 Task: Search one way flight ticket for 2 adults, 2 children, 2 infants in seat in first from Little Rock: Bill And Hillary Clinton National Airport (adams Field) (was Little Rock National) to Raleigh: Raleigh-durham International Airport on 8-5-2023. Choice of flights is JetBlue. Number of bags: 1 checked bag. Price is upto 105000. Outbound departure time preference is 21:45.
Action: Mouse moved to (366, 179)
Screenshot: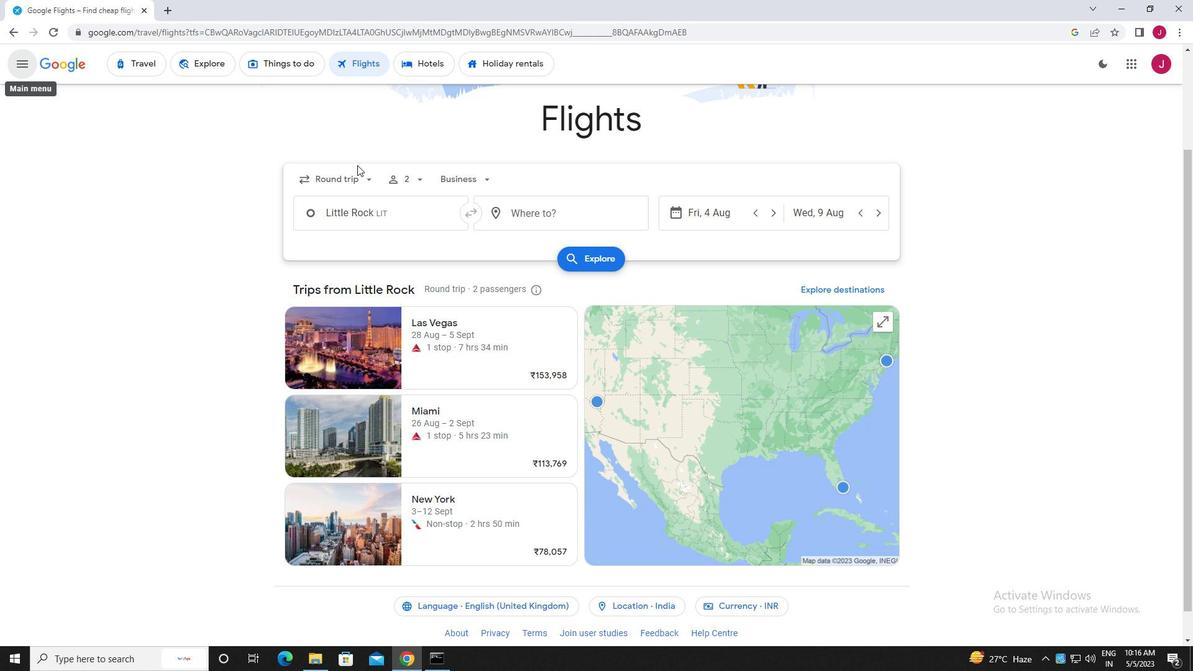 
Action: Mouse pressed left at (366, 179)
Screenshot: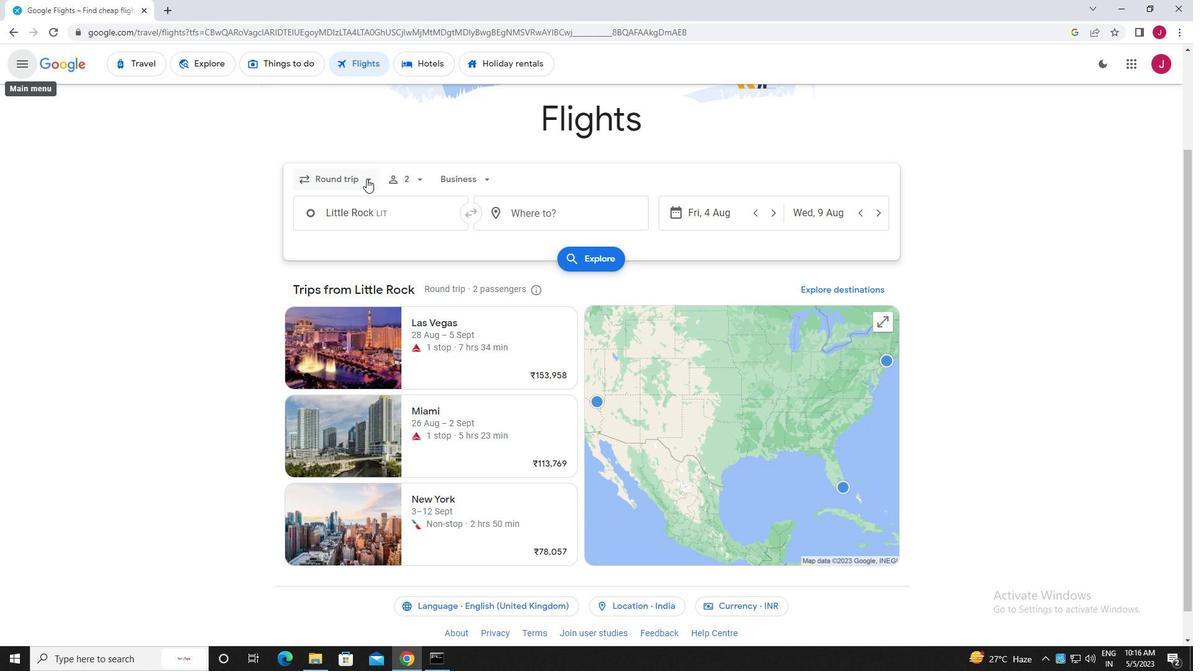 
Action: Mouse moved to (349, 238)
Screenshot: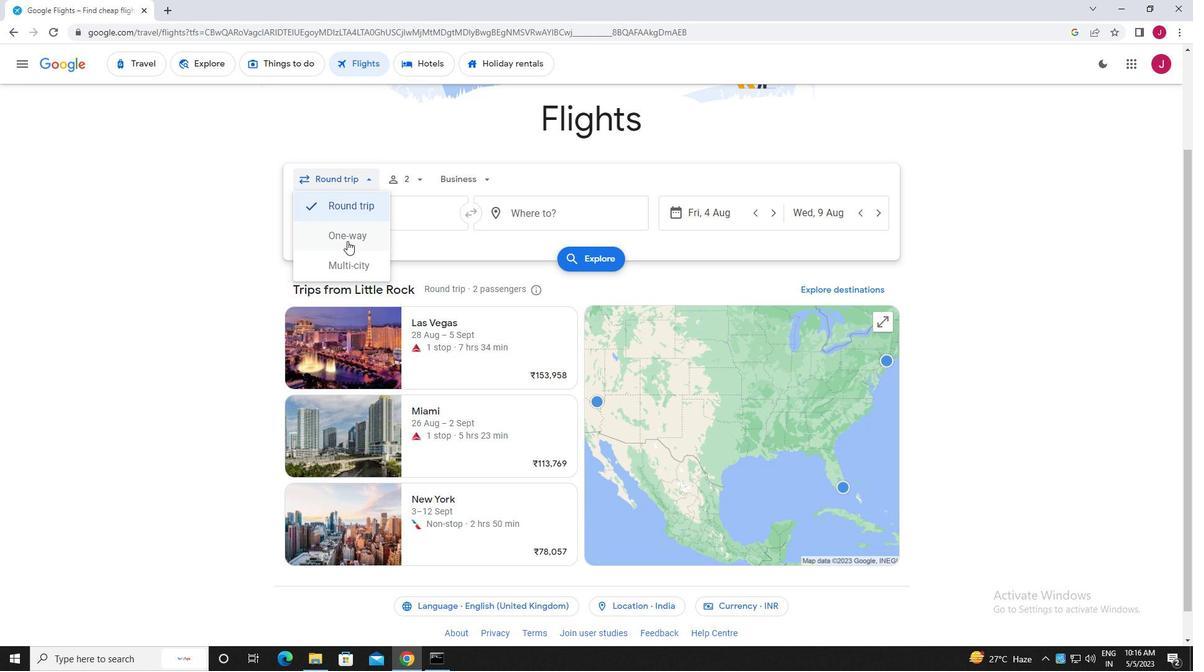 
Action: Mouse pressed left at (349, 238)
Screenshot: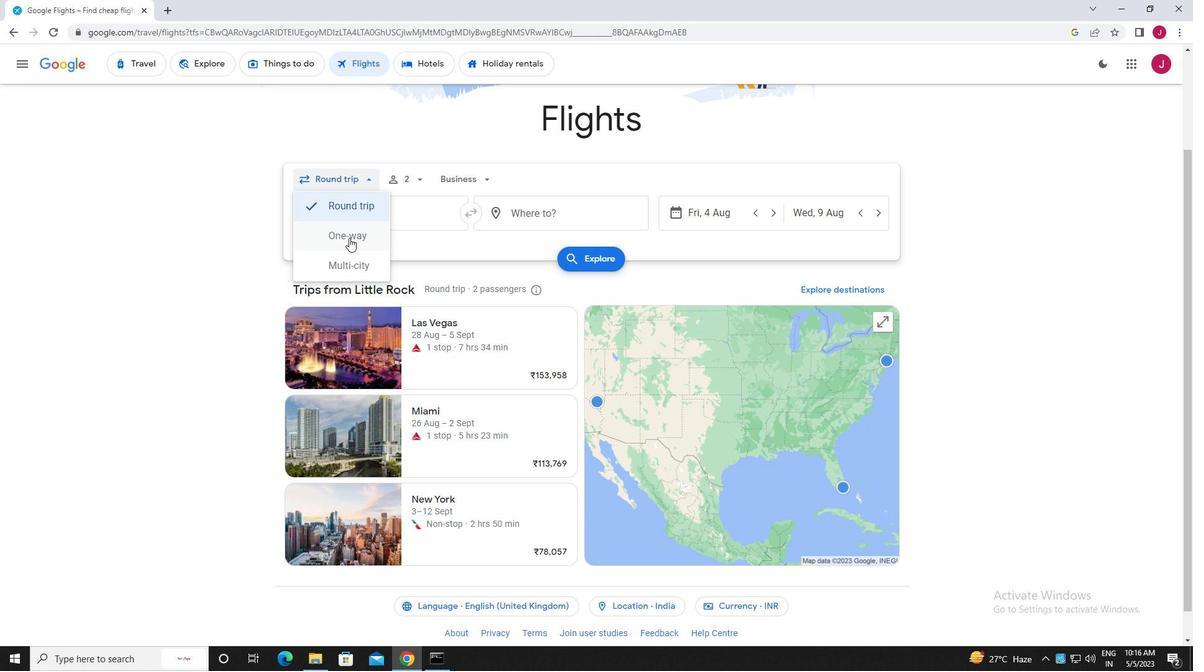 
Action: Mouse moved to (415, 182)
Screenshot: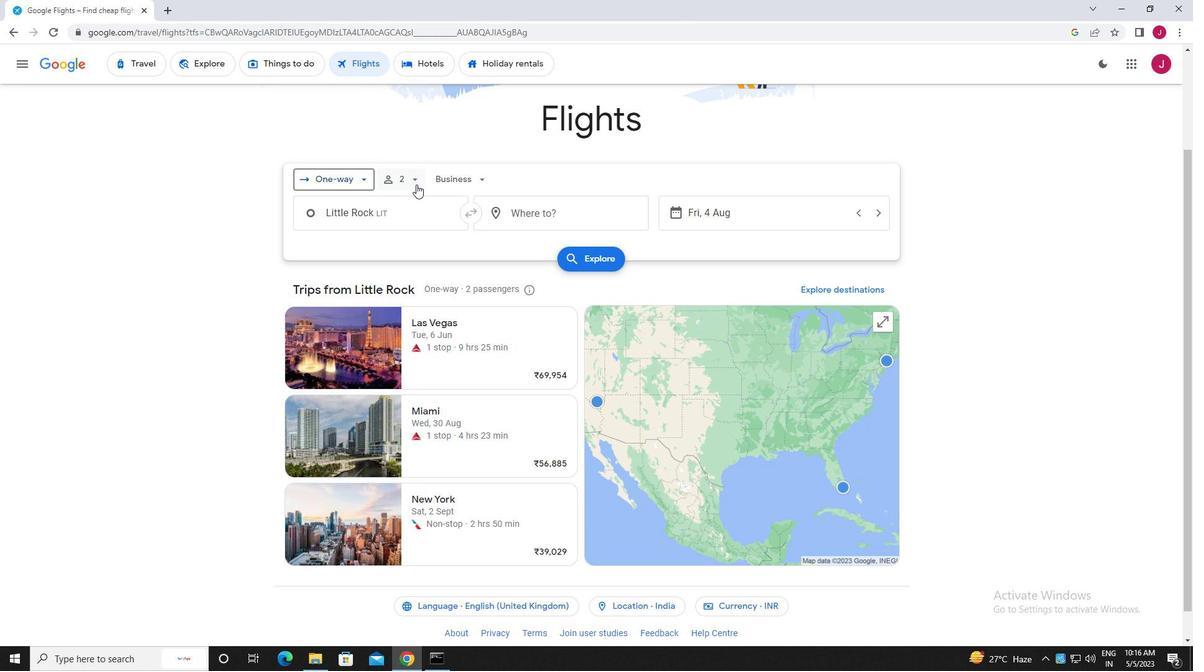 
Action: Mouse pressed left at (415, 182)
Screenshot: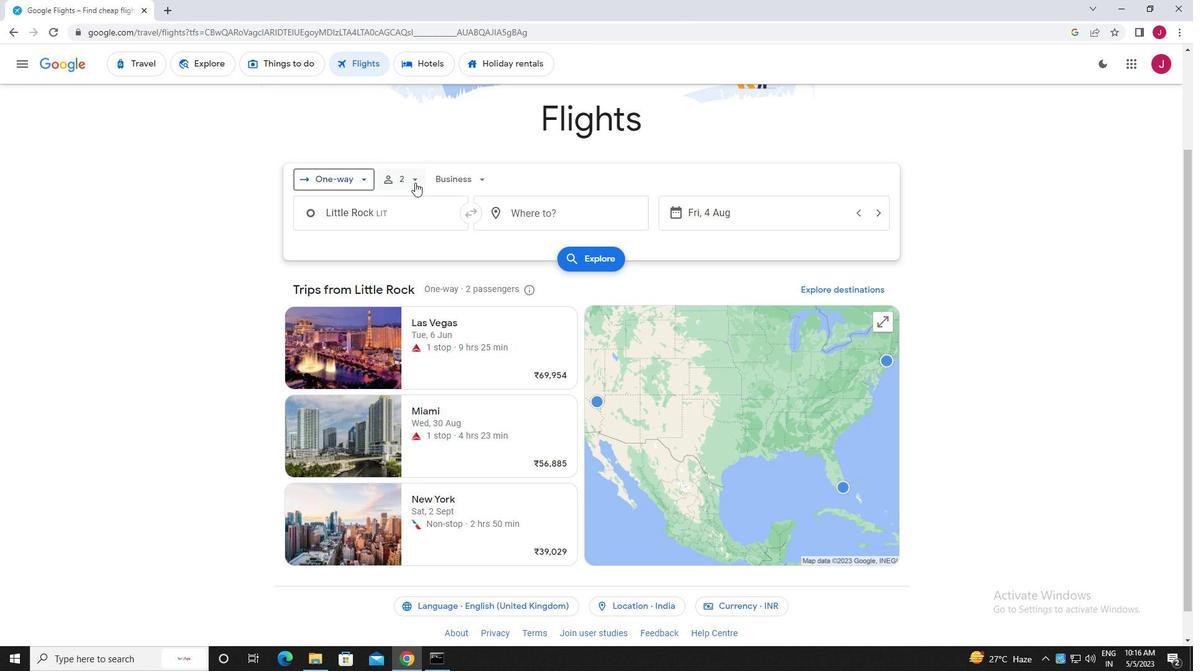 
Action: Mouse moved to (504, 212)
Screenshot: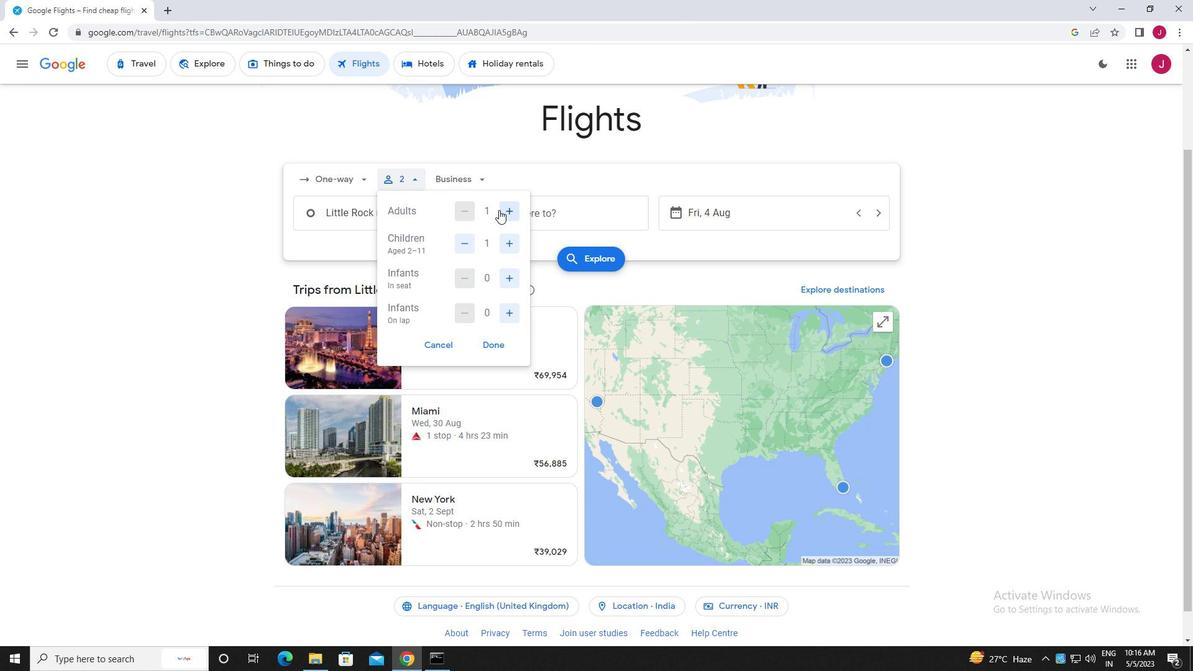 
Action: Mouse pressed left at (504, 212)
Screenshot: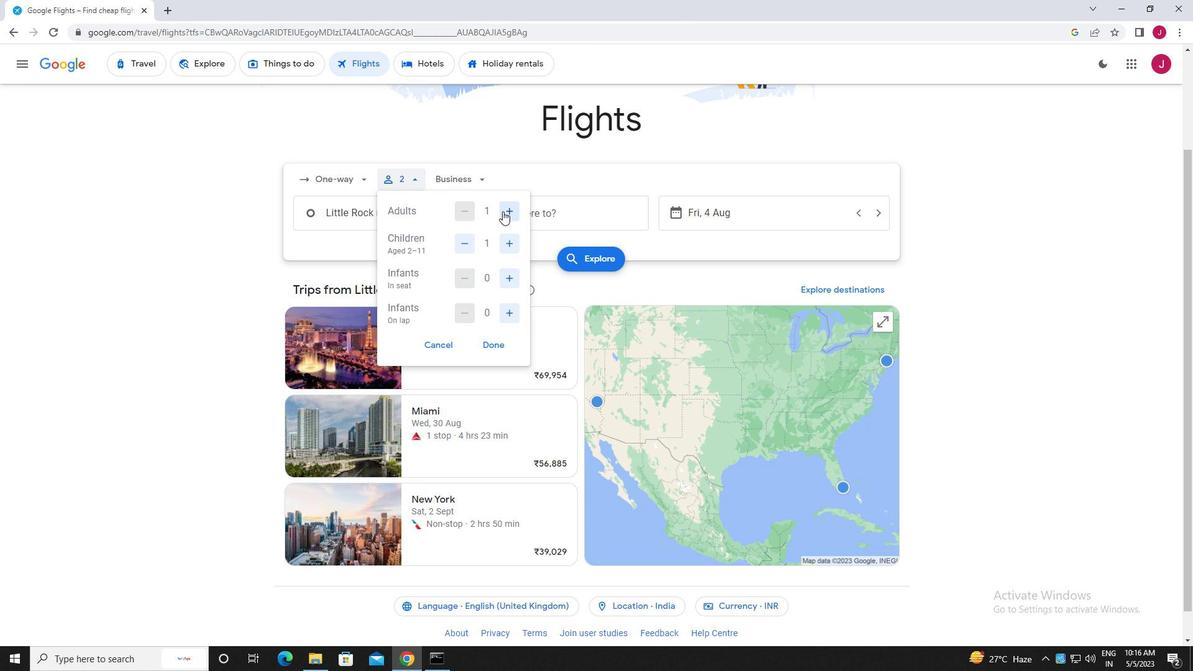 
Action: Mouse moved to (508, 243)
Screenshot: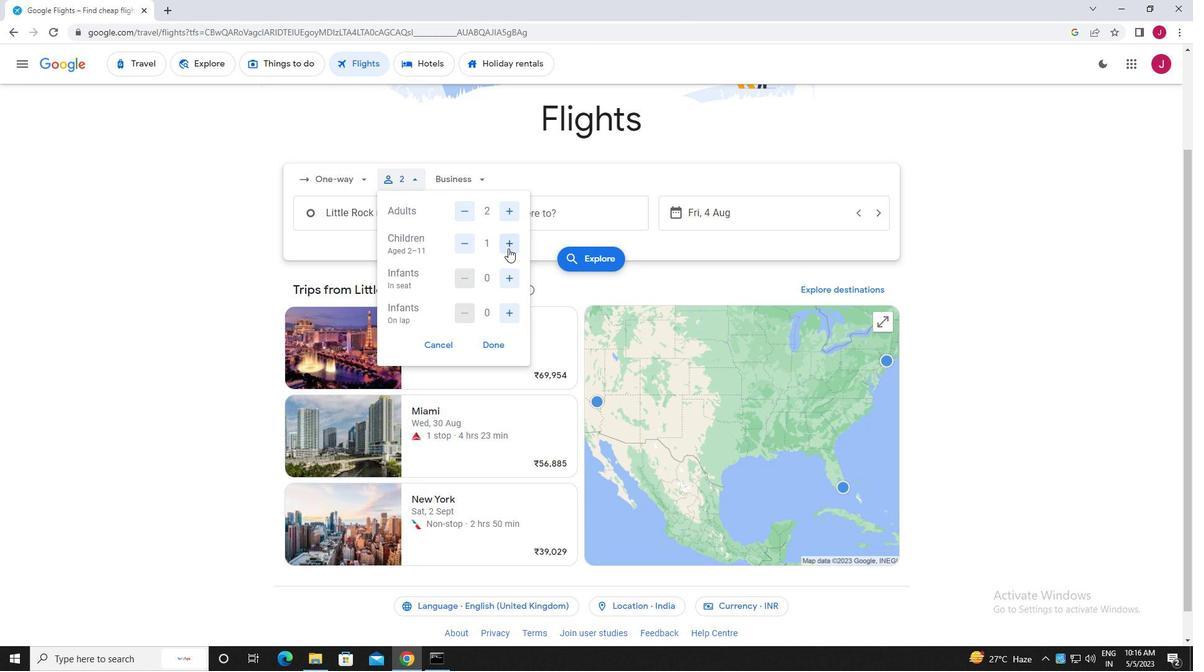 
Action: Mouse pressed left at (508, 243)
Screenshot: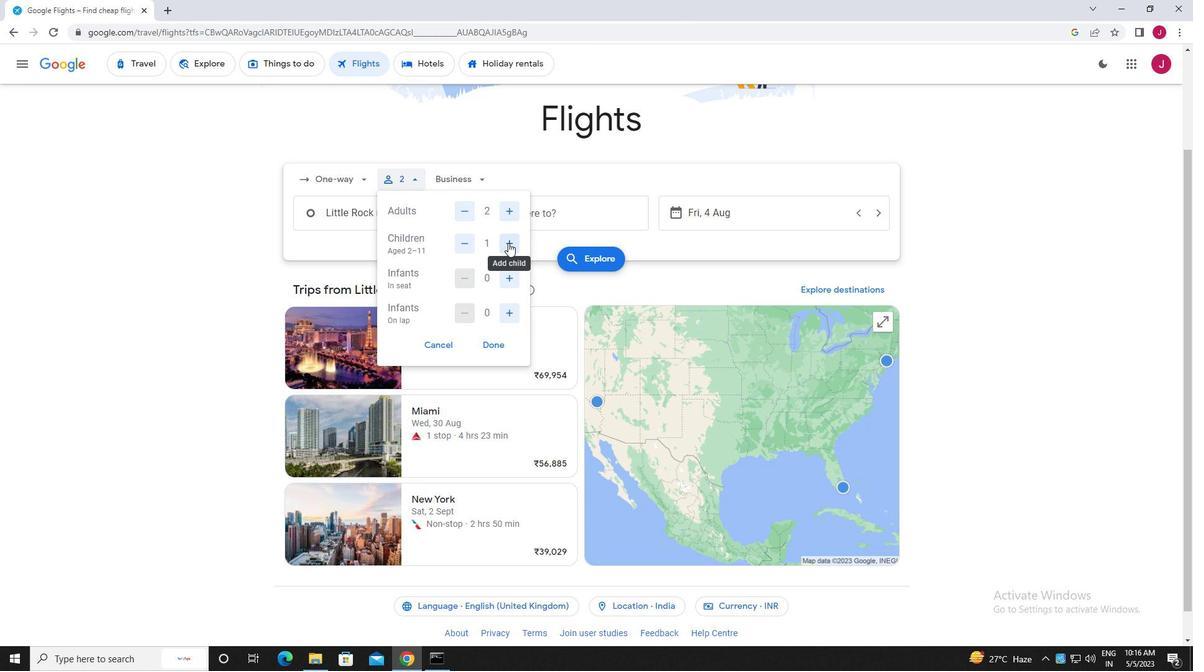 
Action: Mouse moved to (513, 276)
Screenshot: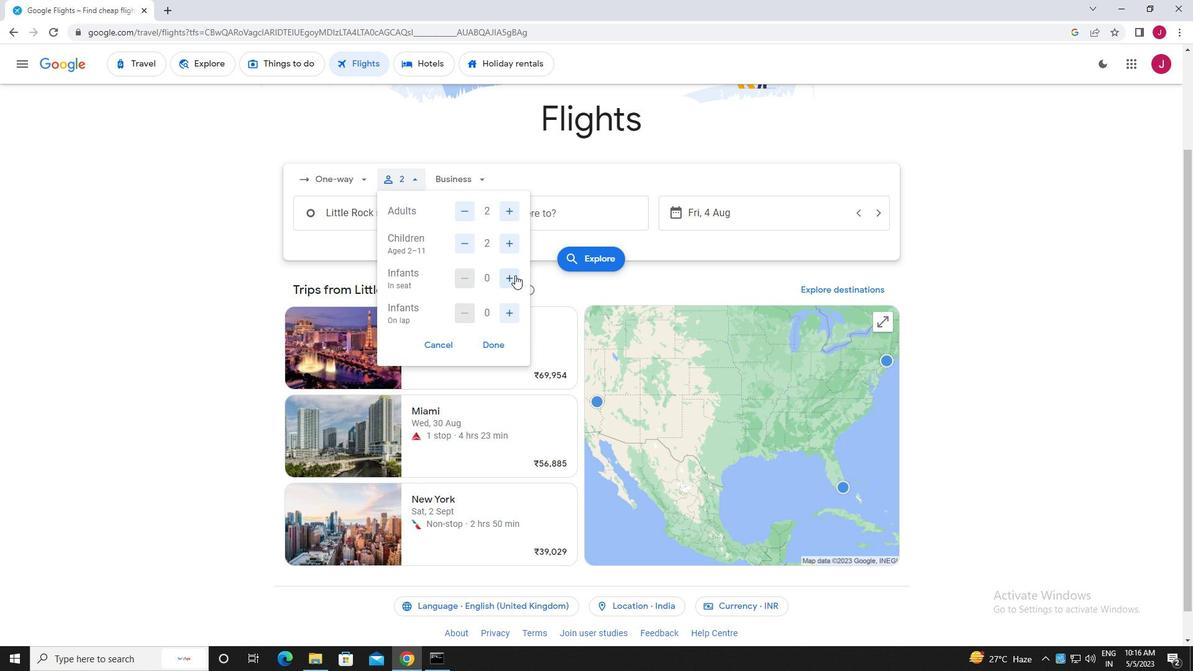 
Action: Mouse pressed left at (513, 276)
Screenshot: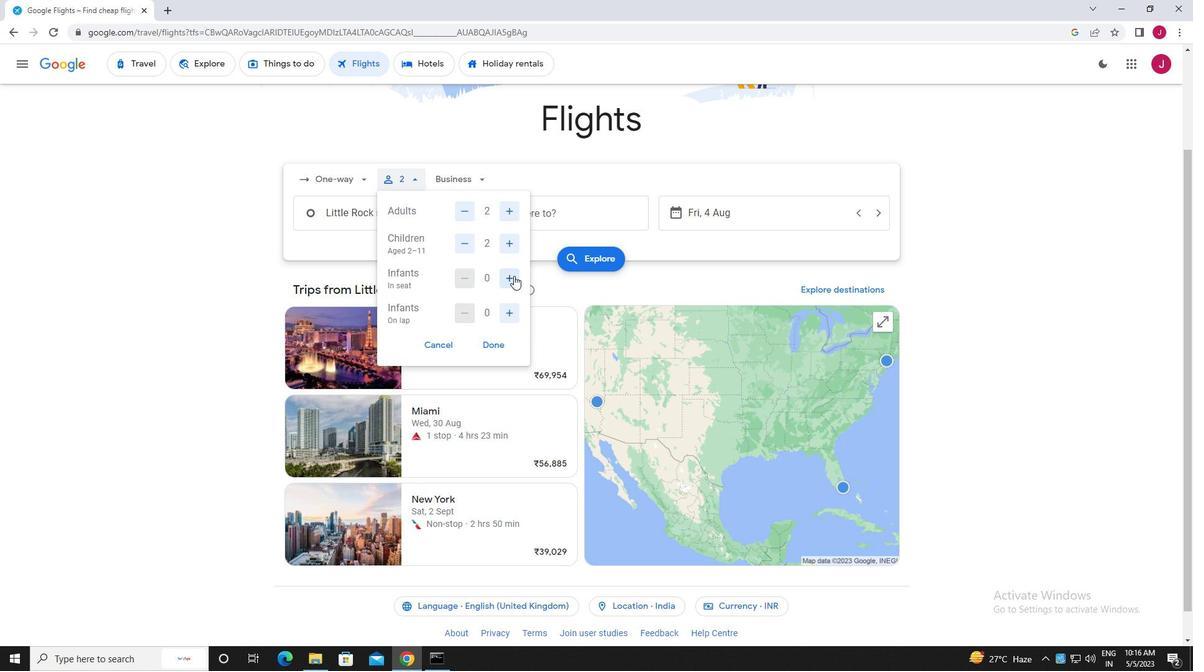 
Action: Mouse pressed left at (513, 276)
Screenshot: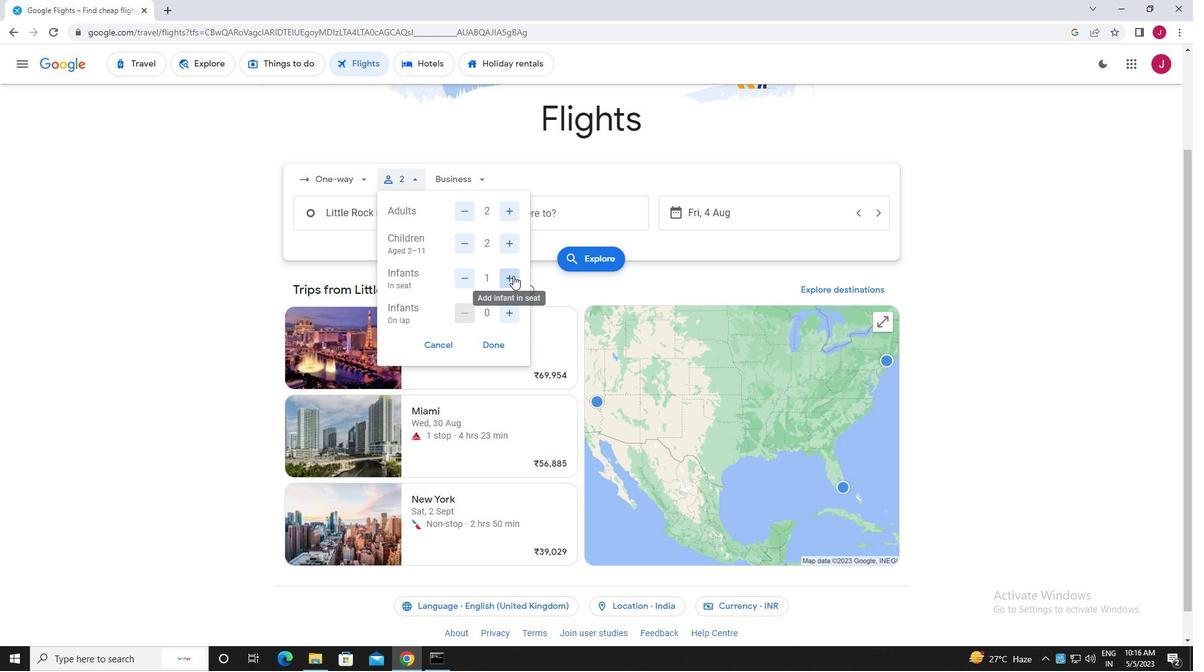 
Action: Mouse moved to (491, 345)
Screenshot: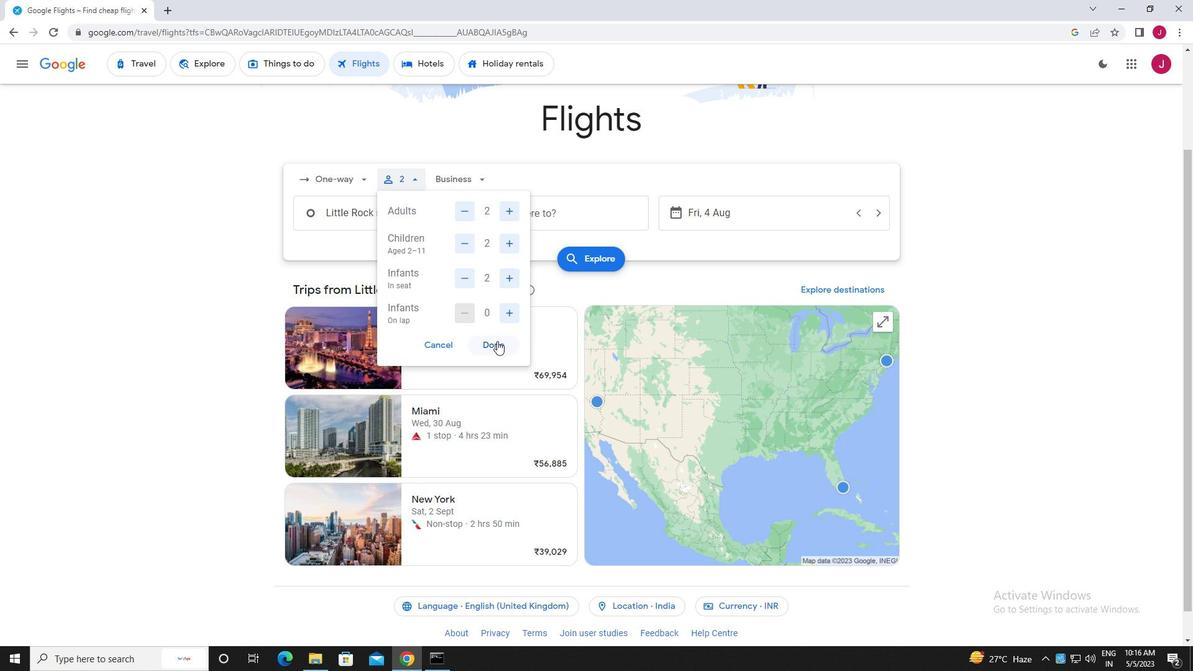 
Action: Mouse pressed left at (491, 345)
Screenshot: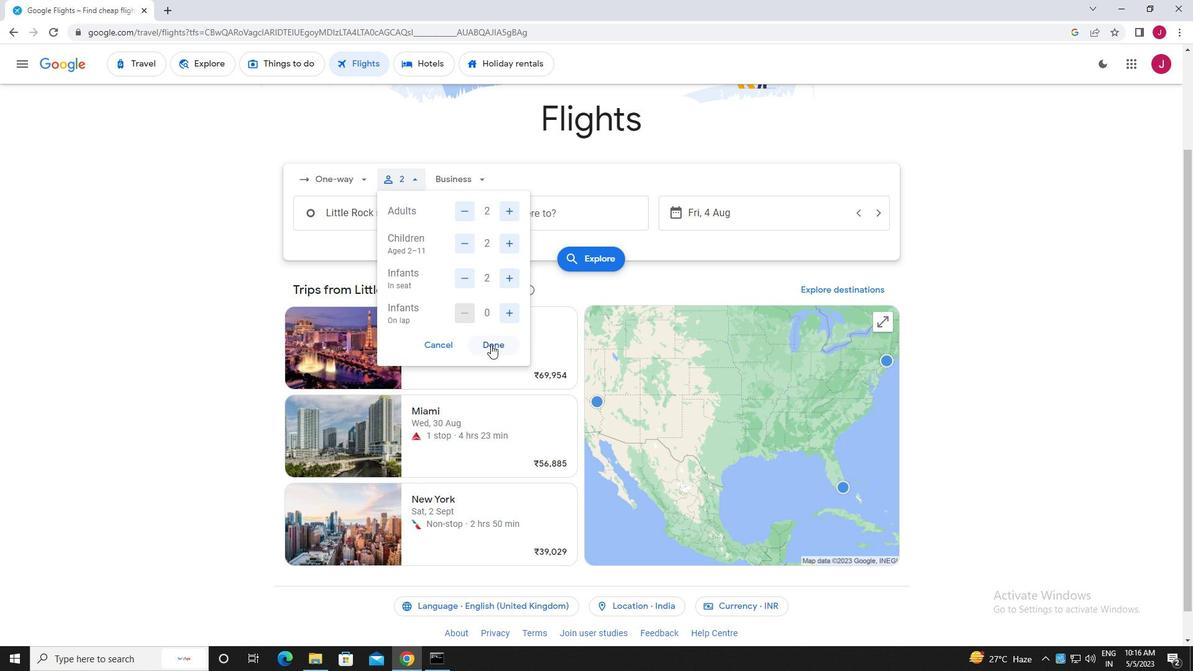 
Action: Mouse moved to (474, 177)
Screenshot: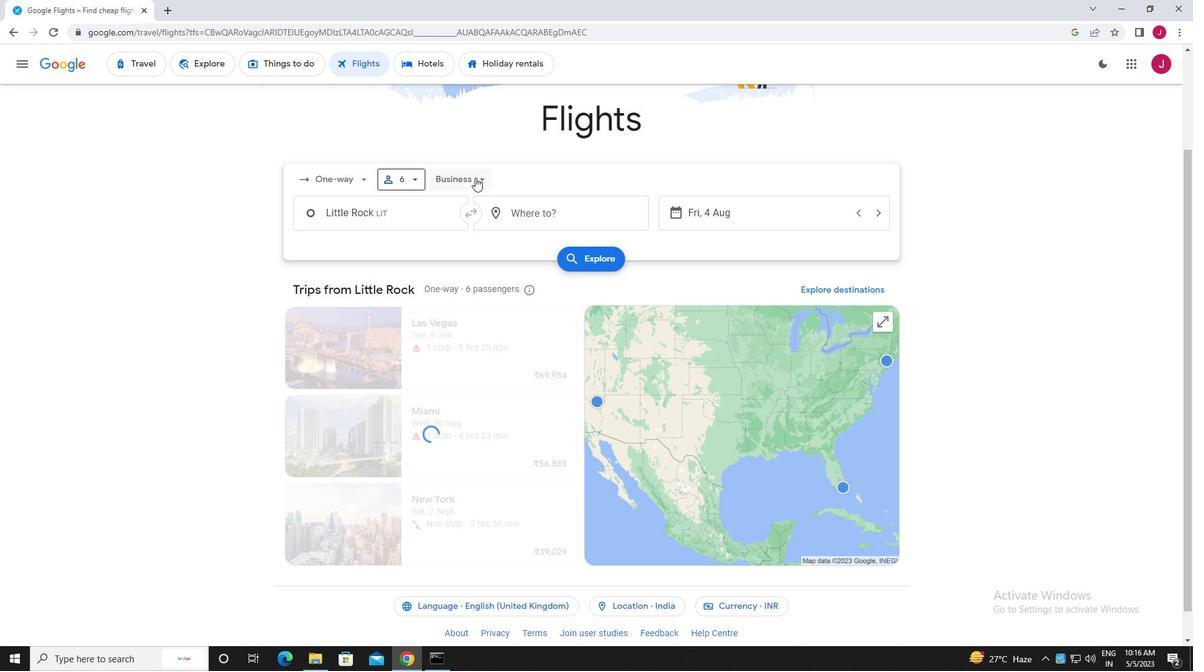
Action: Mouse pressed left at (474, 177)
Screenshot: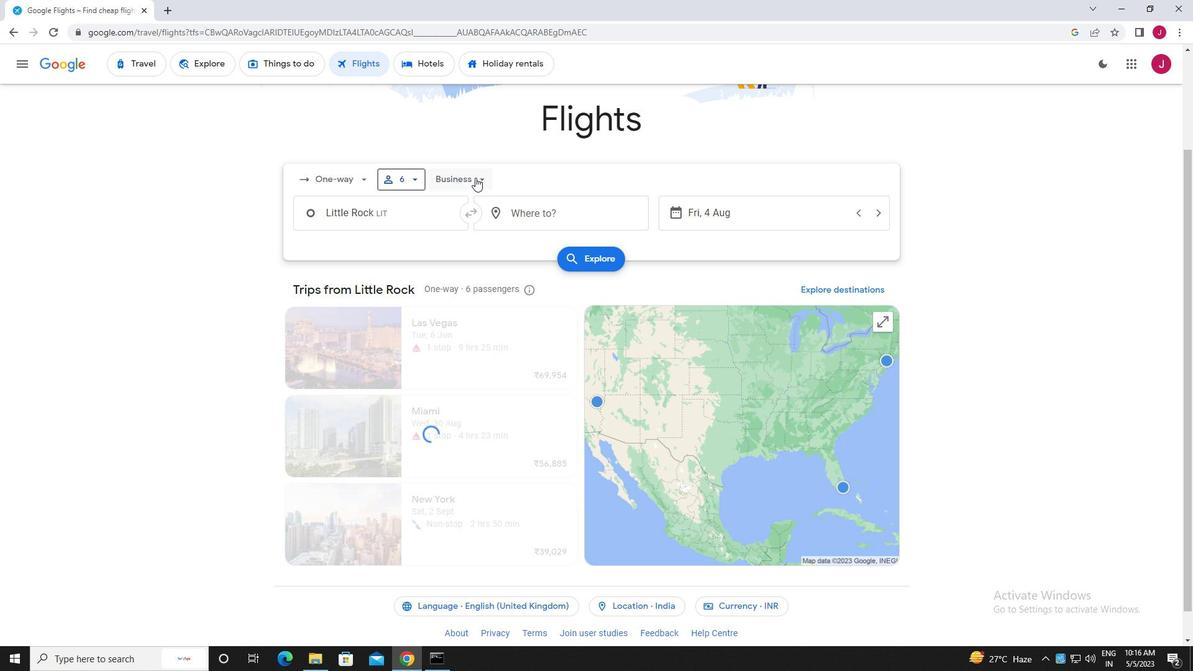 
Action: Mouse moved to (480, 291)
Screenshot: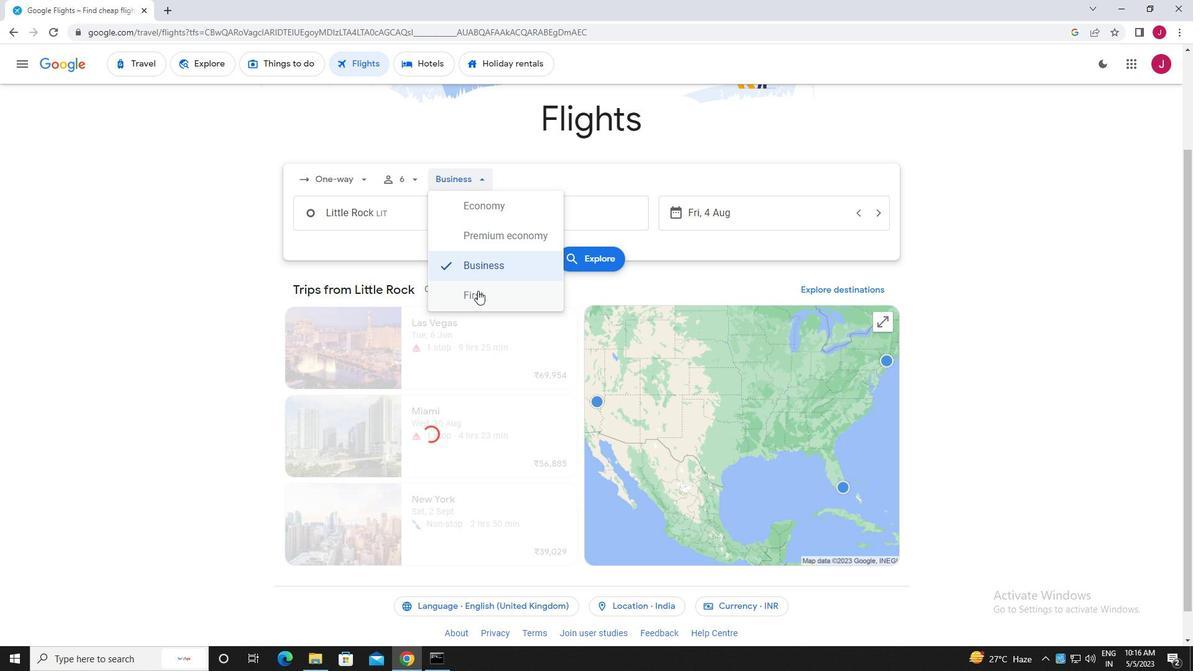 
Action: Mouse pressed left at (480, 291)
Screenshot: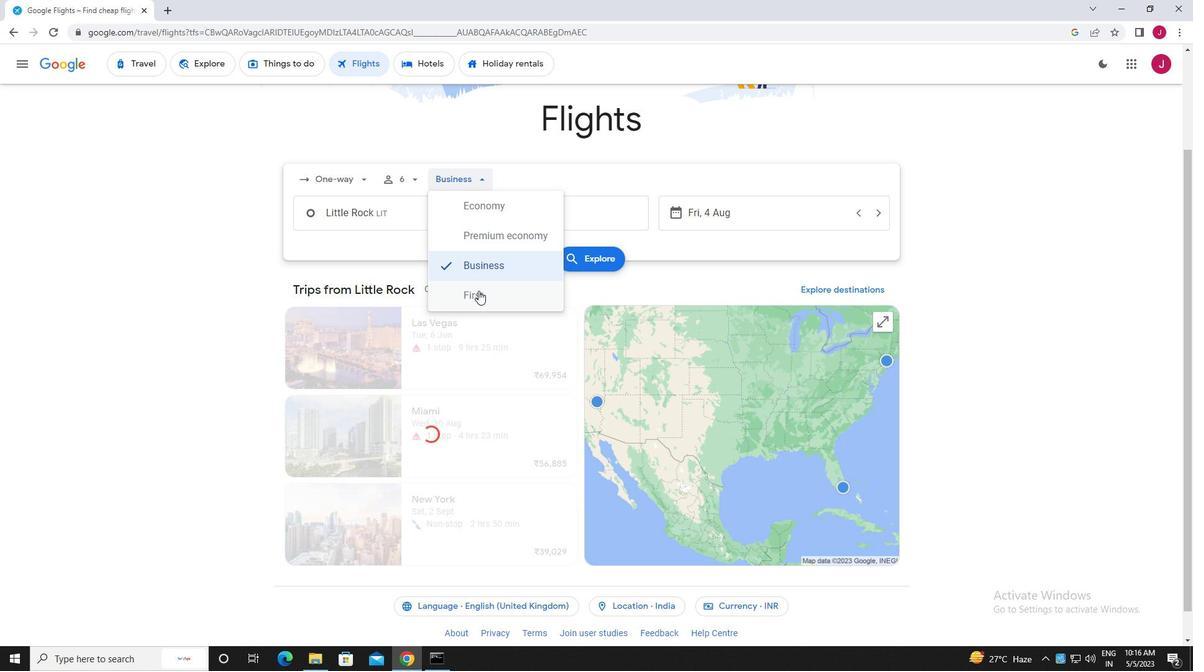 
Action: Mouse moved to (437, 215)
Screenshot: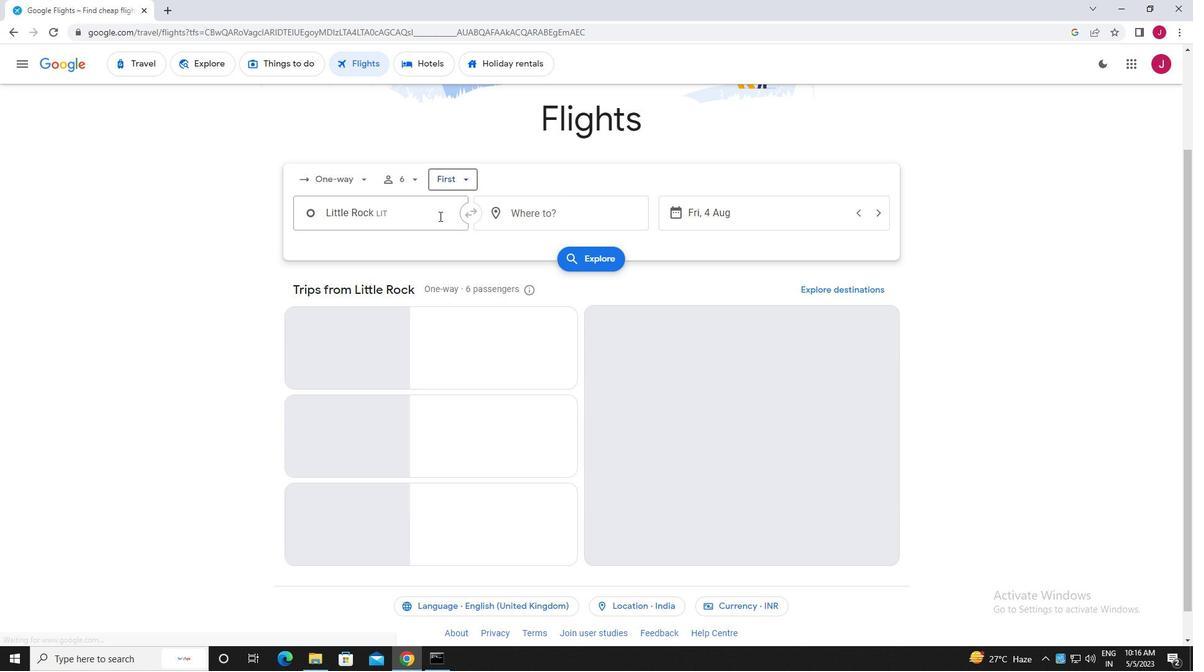 
Action: Mouse pressed left at (437, 215)
Screenshot: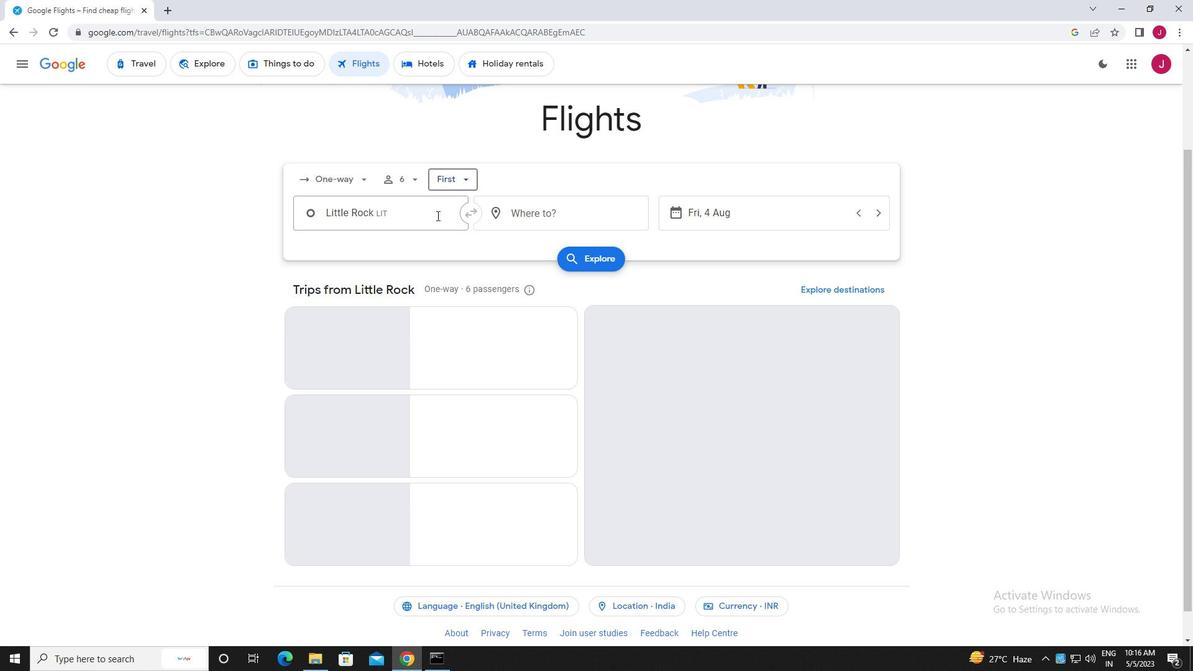 
Action: Key pressed little<Key.space>rock
Screenshot: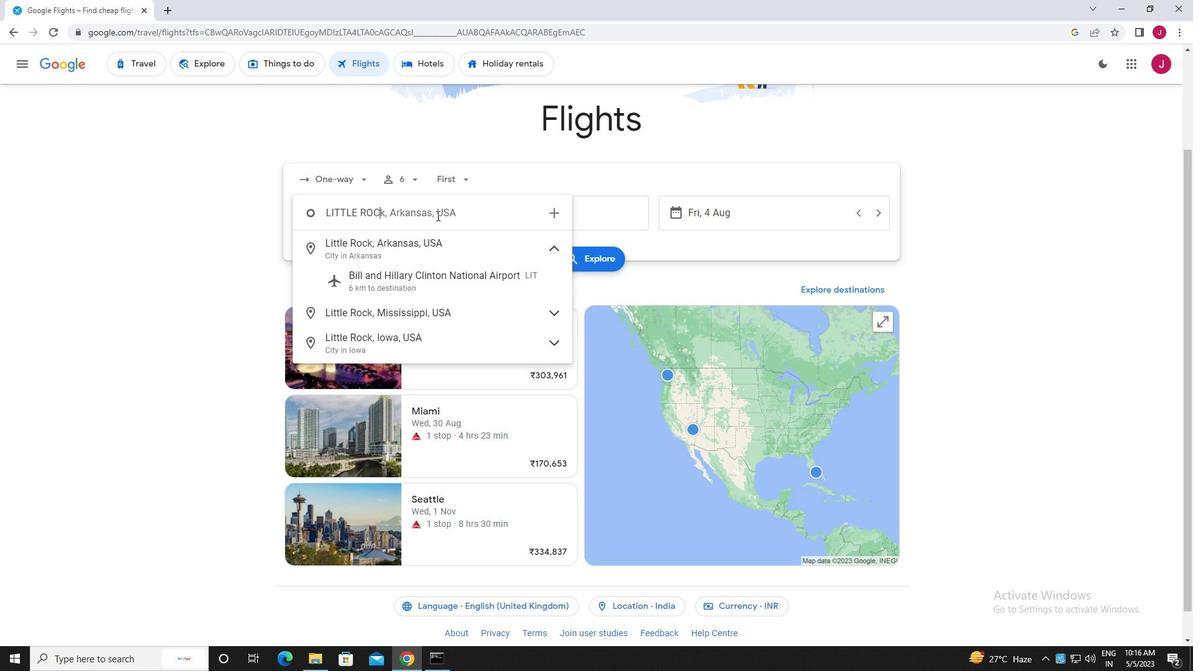 
Action: Mouse moved to (455, 281)
Screenshot: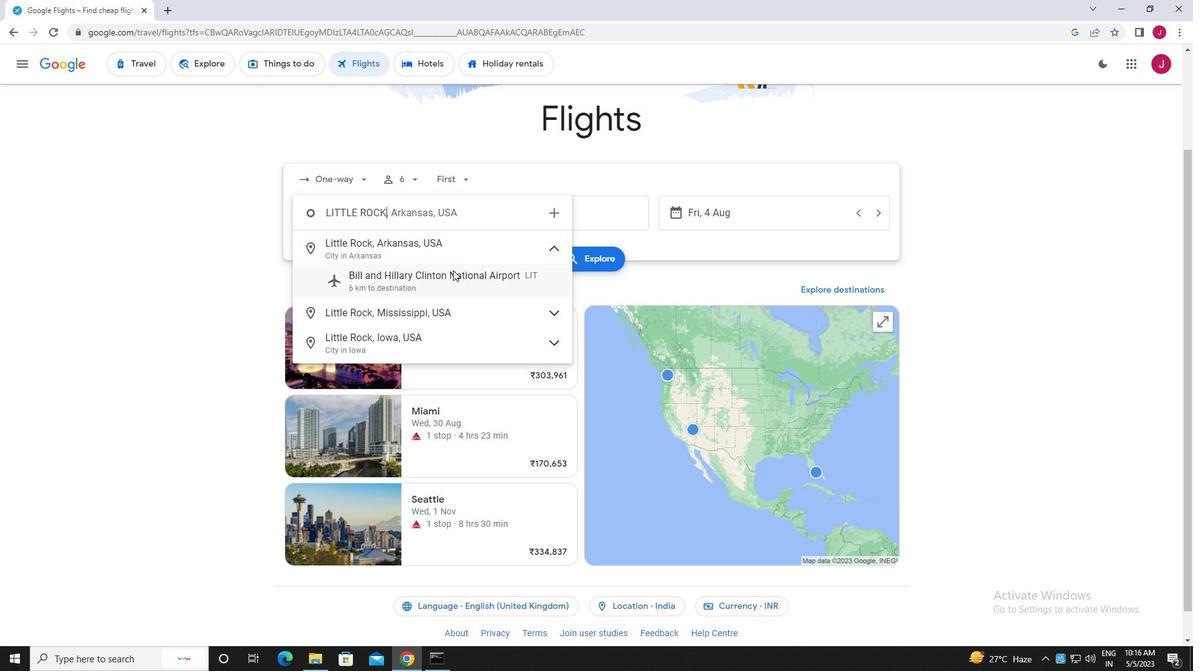 
Action: Mouse pressed left at (455, 281)
Screenshot: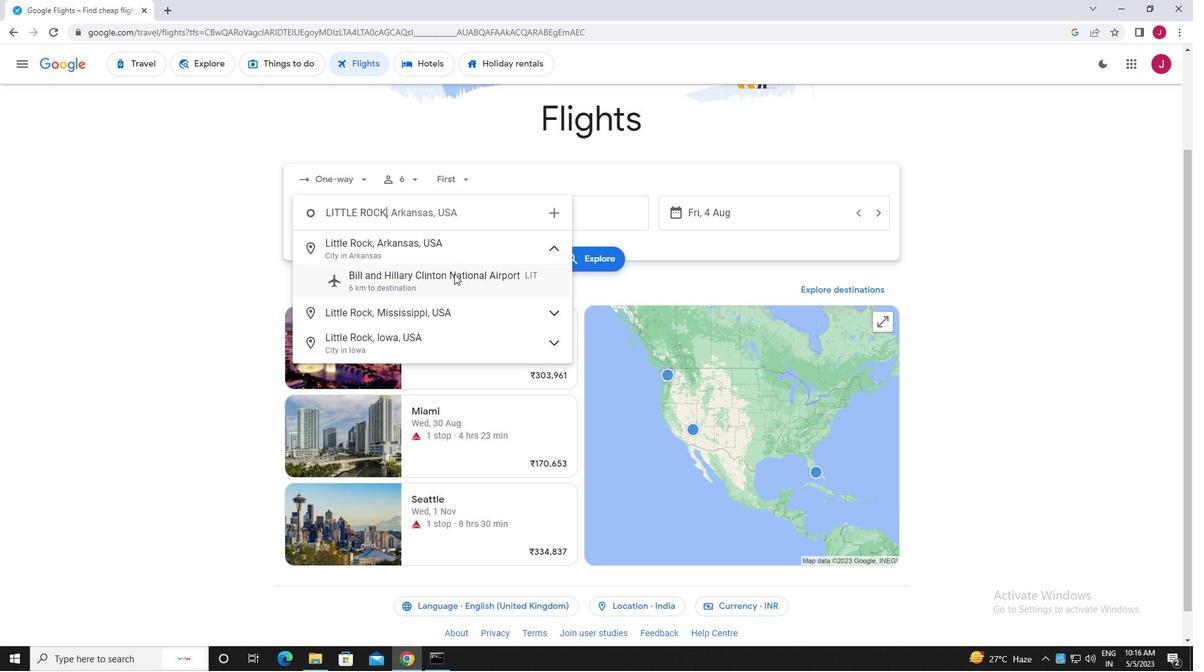 
Action: Mouse moved to (576, 217)
Screenshot: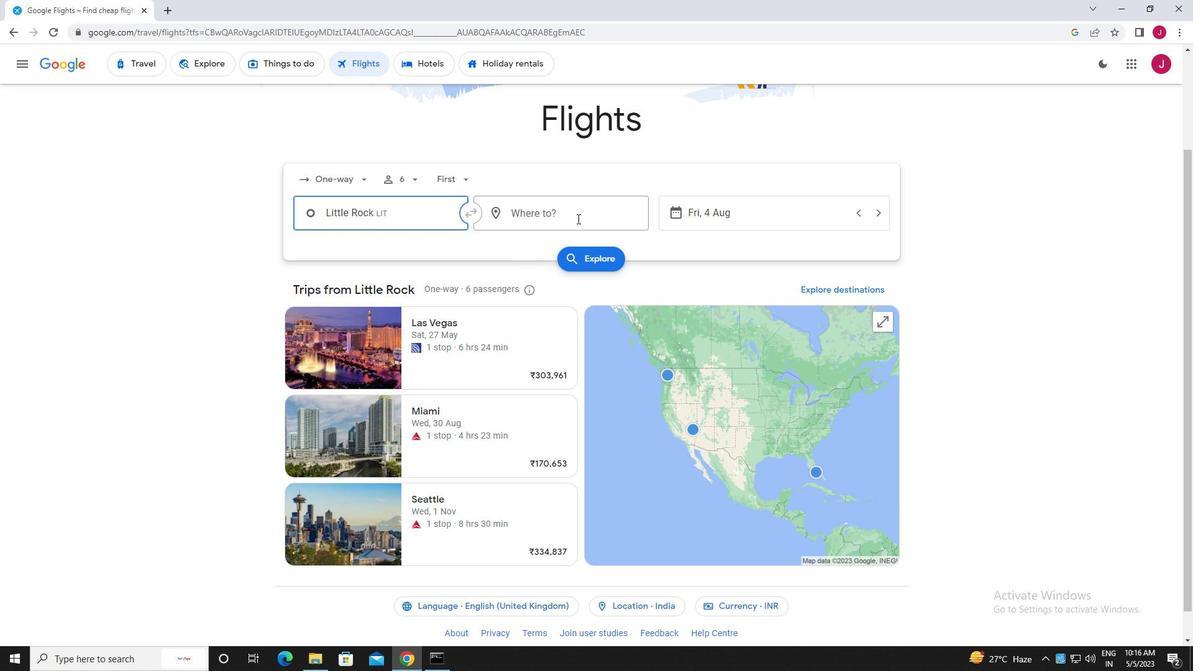 
Action: Mouse pressed left at (576, 217)
Screenshot: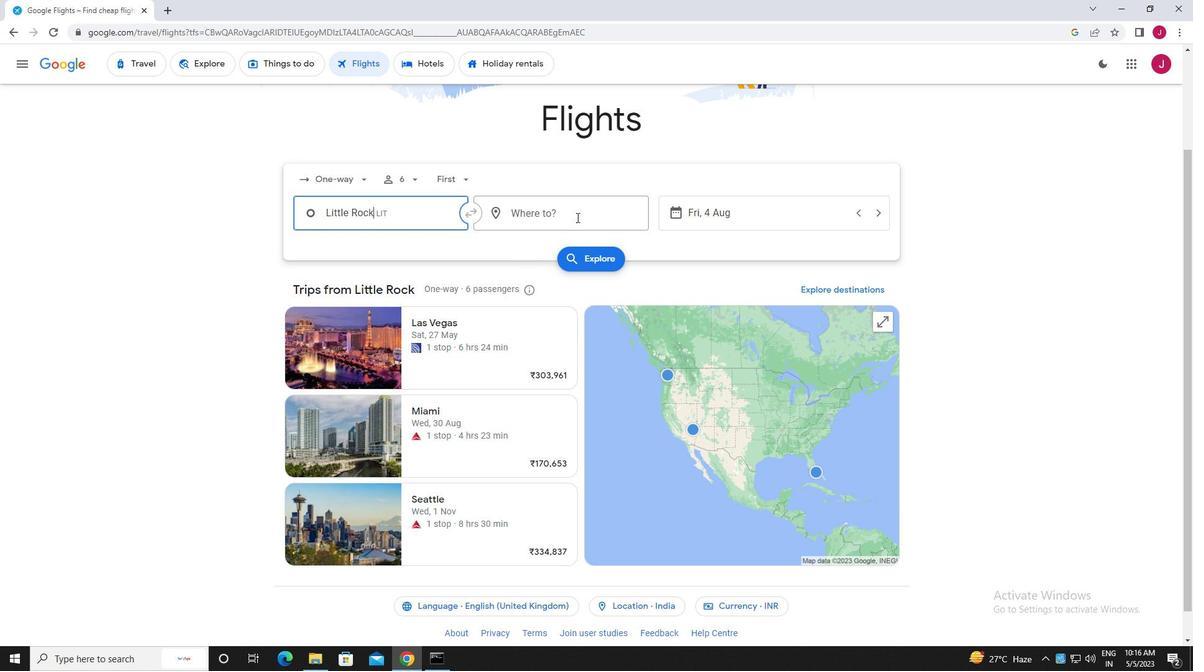 
Action: Key pressed raleigjh<Key.backspace><Key.backspace>h
Screenshot: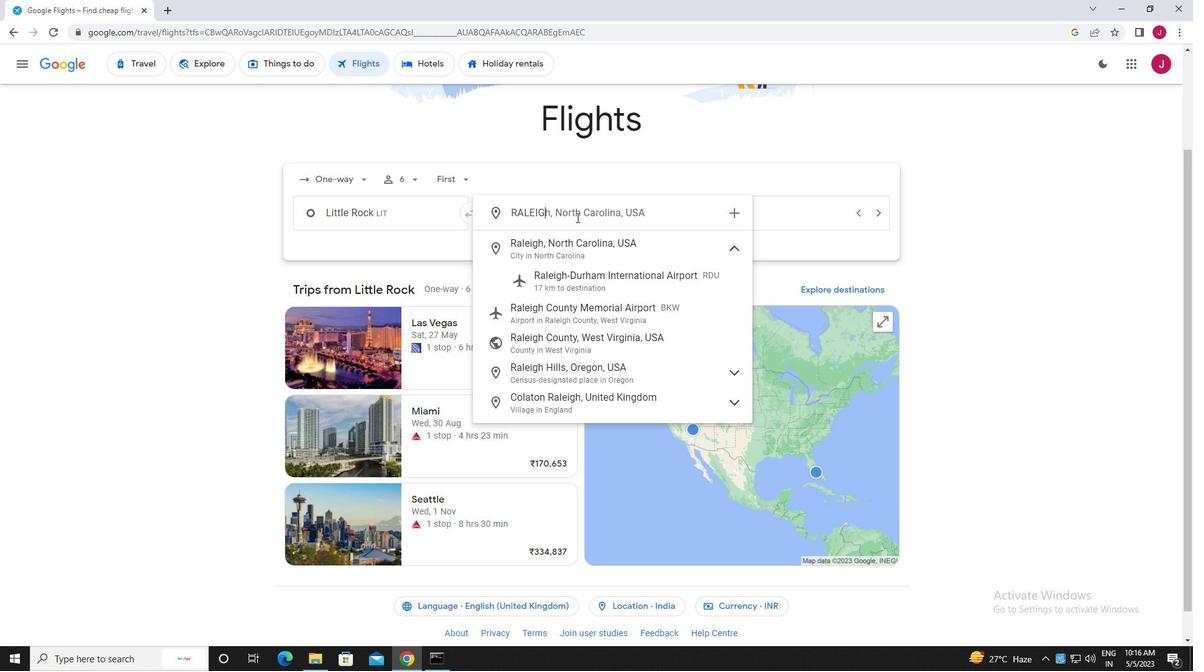 
Action: Mouse moved to (622, 277)
Screenshot: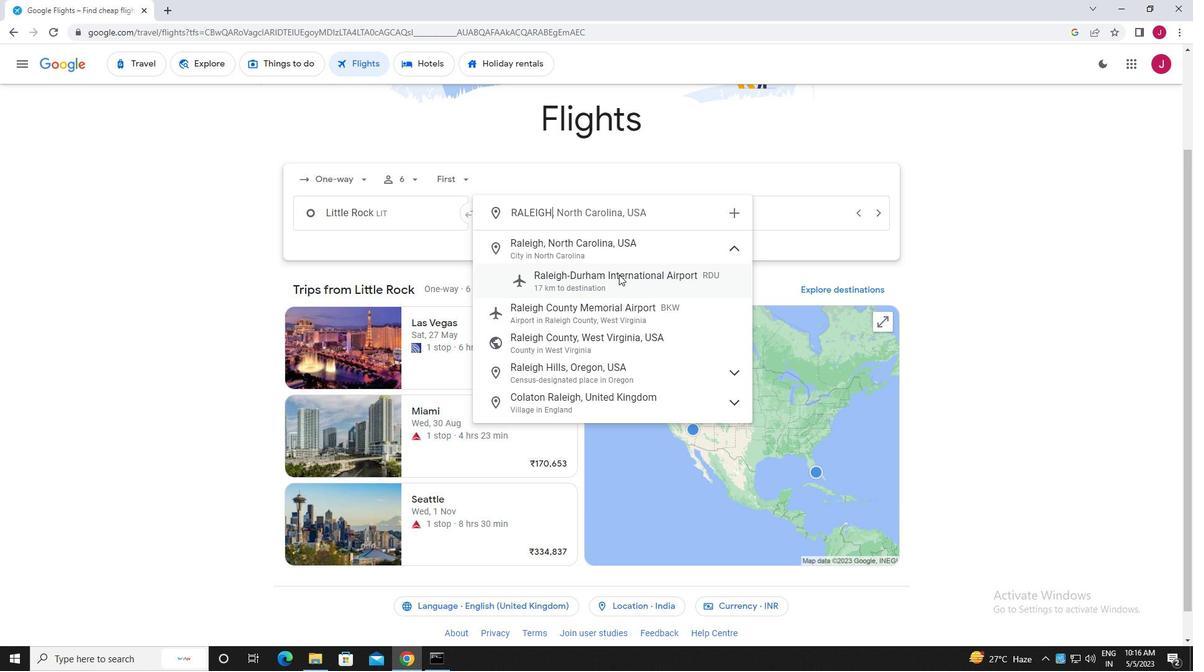 
Action: Mouse pressed left at (622, 277)
Screenshot: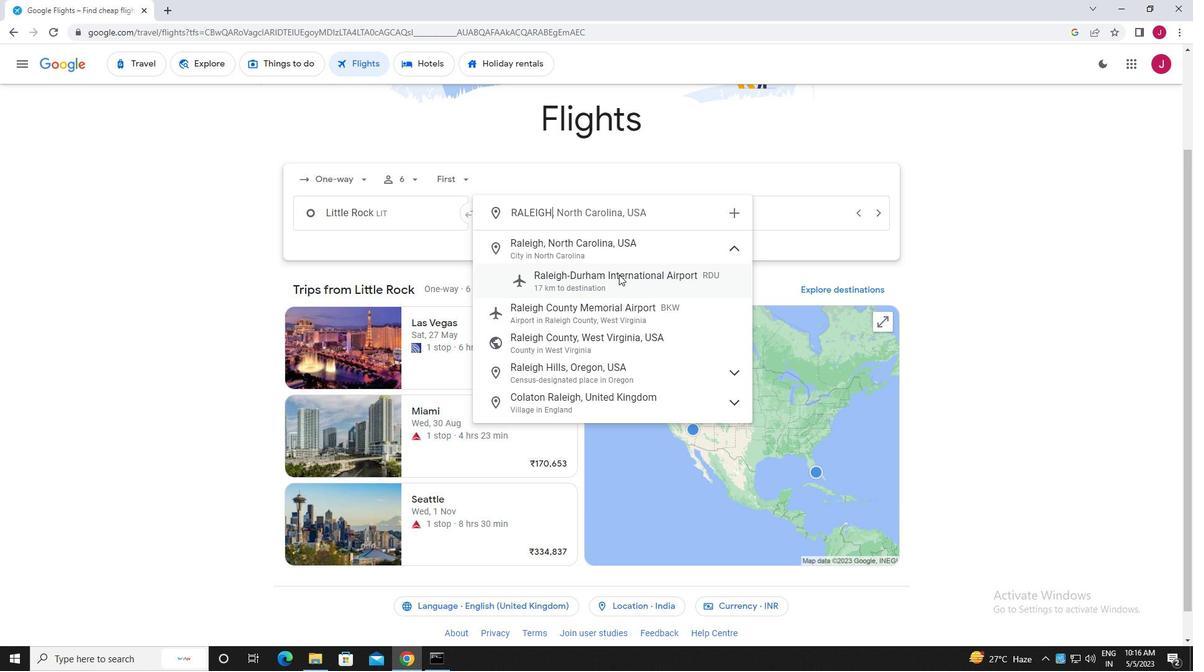 
Action: Mouse moved to (726, 218)
Screenshot: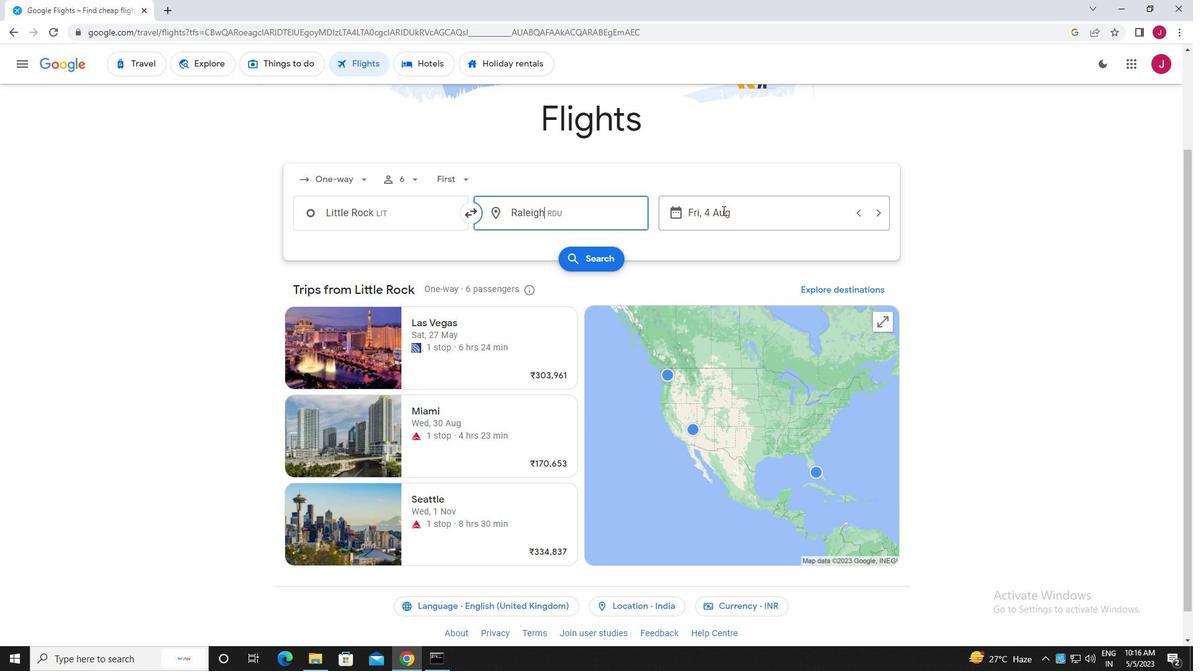 
Action: Mouse pressed left at (726, 218)
Screenshot: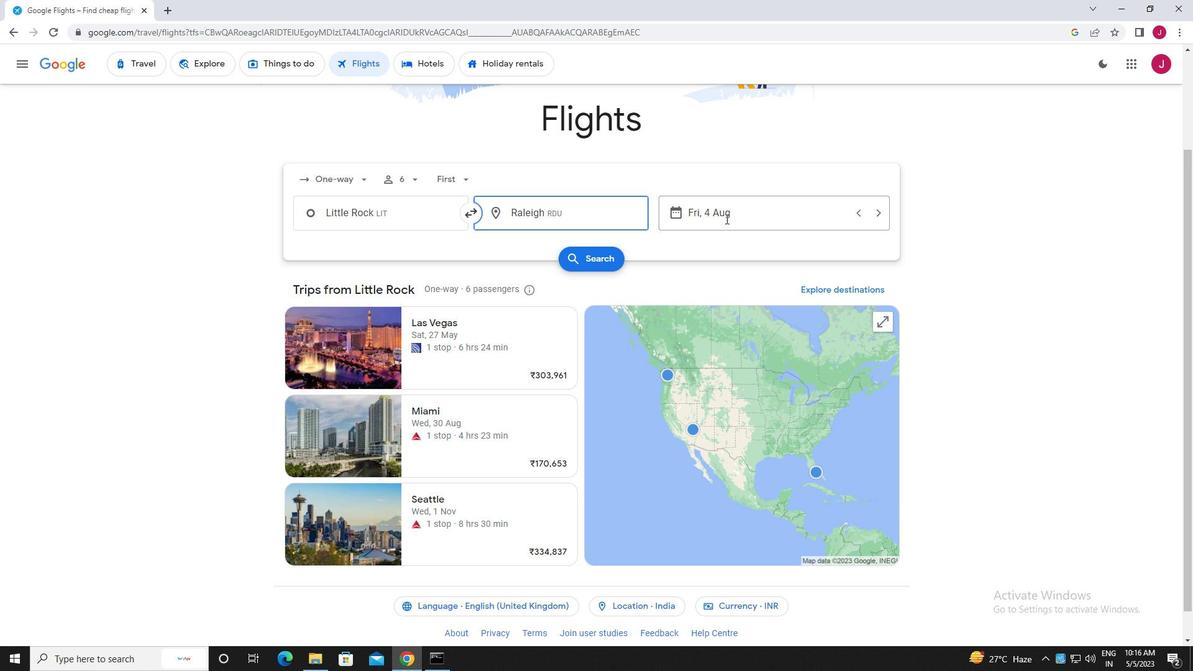 
Action: Mouse moved to (631, 316)
Screenshot: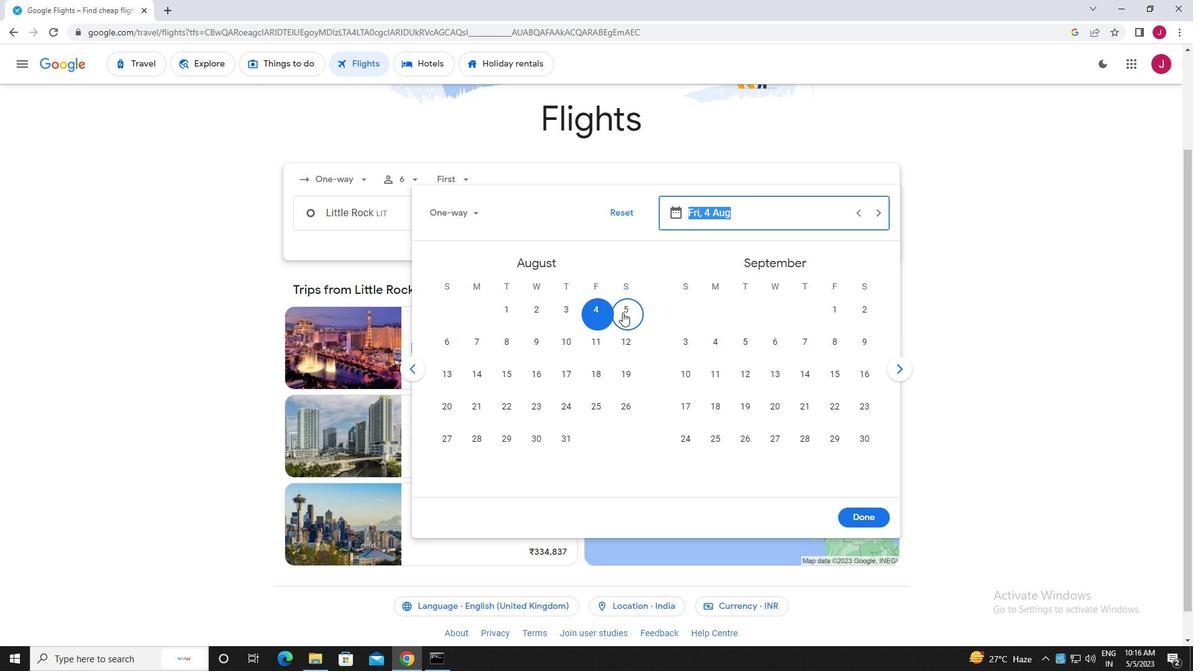 
Action: Mouse pressed left at (631, 316)
Screenshot: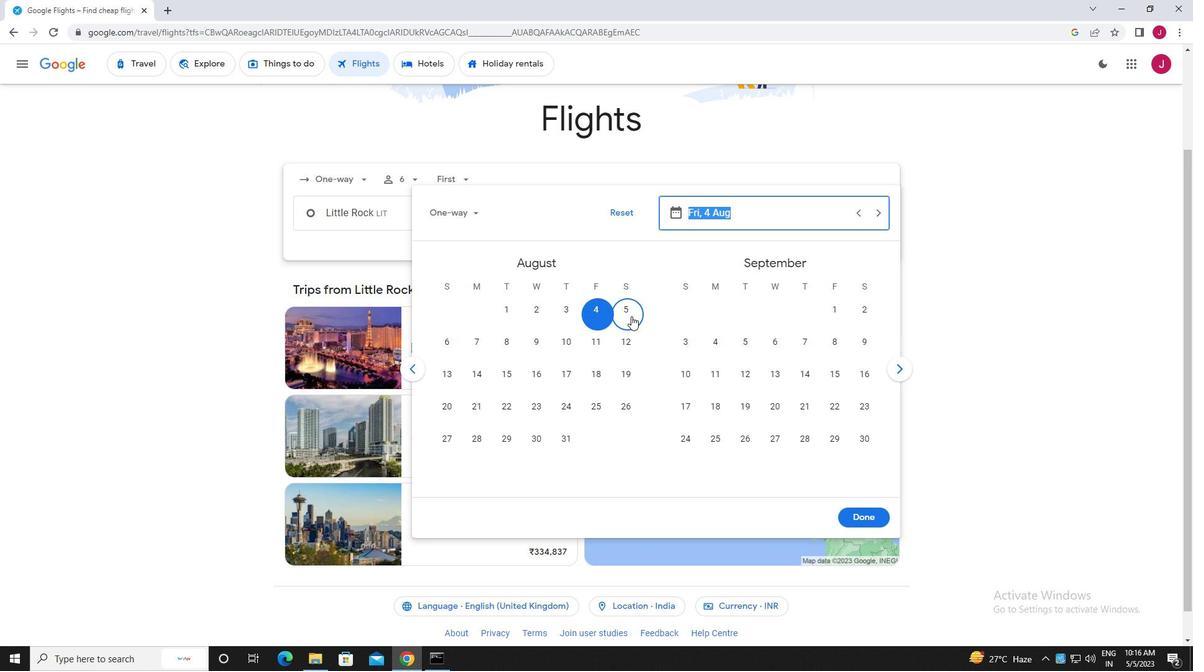 
Action: Mouse moved to (857, 520)
Screenshot: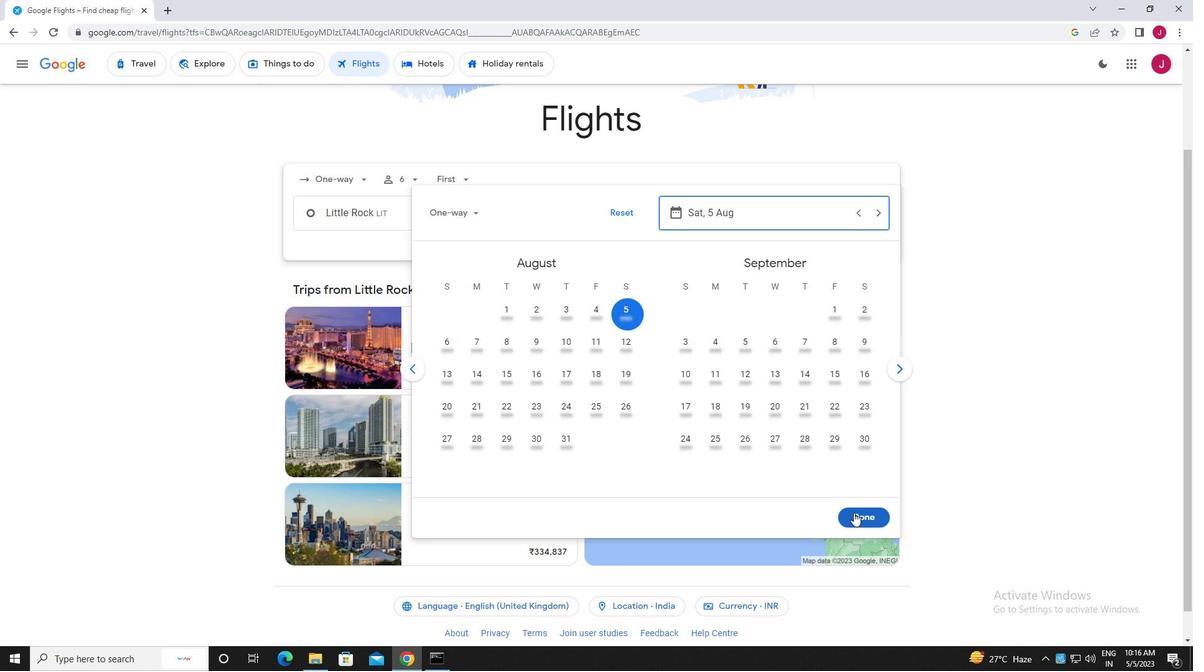 
Action: Mouse pressed left at (857, 520)
Screenshot: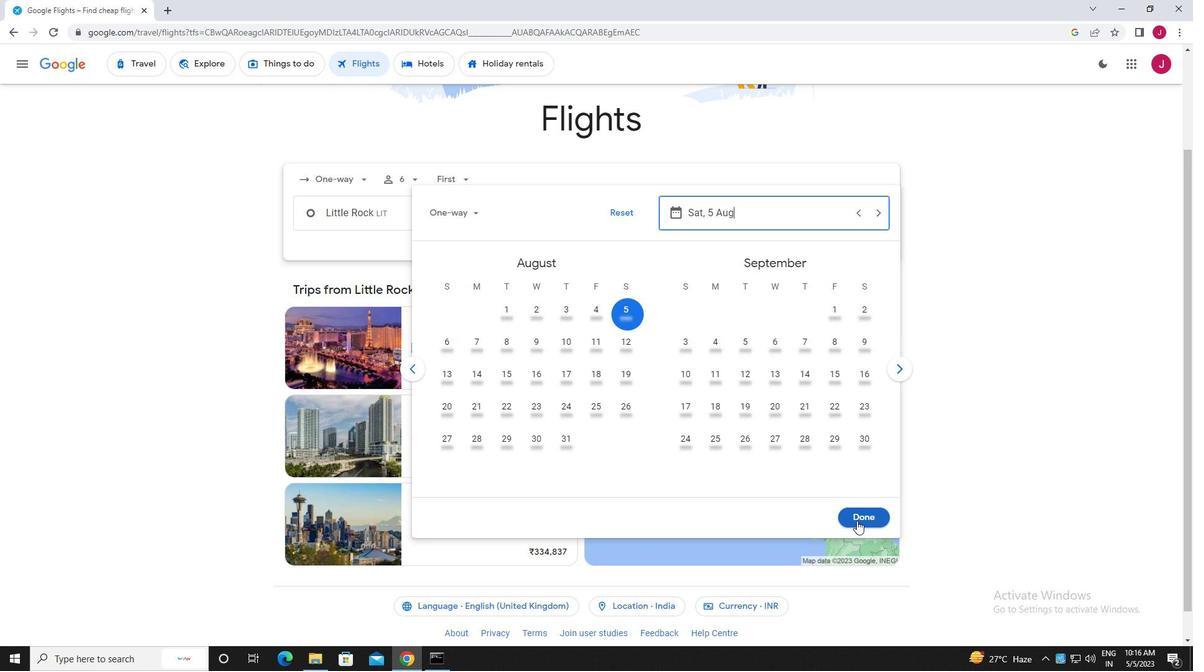 
Action: Mouse moved to (603, 262)
Screenshot: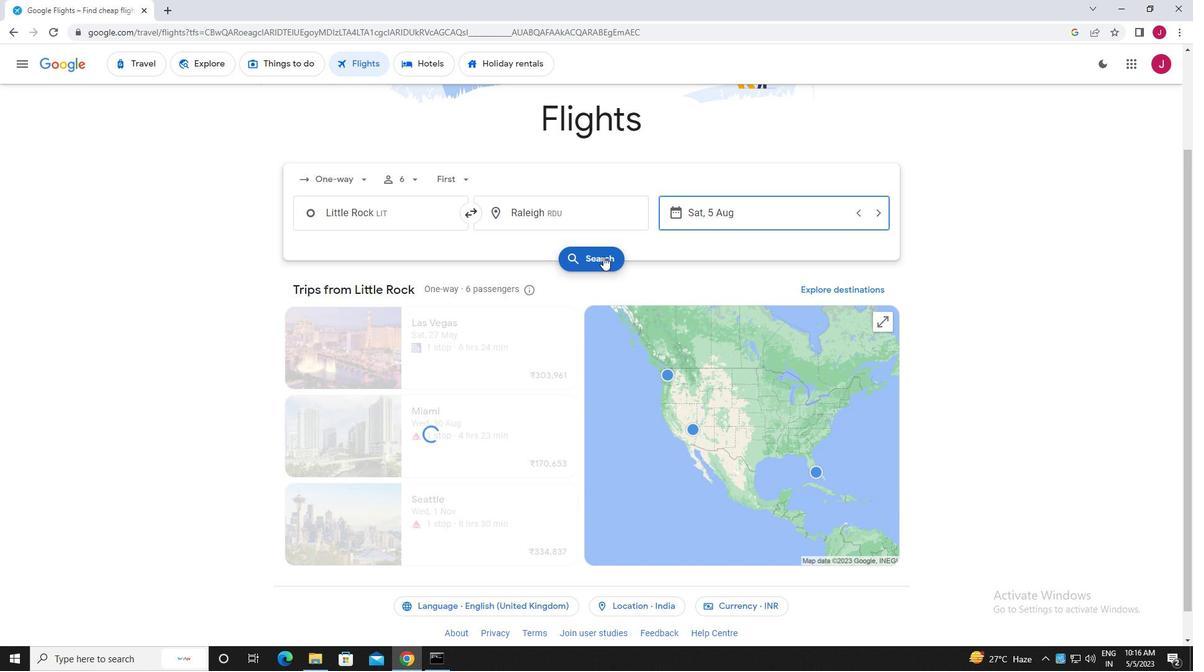 
Action: Mouse pressed left at (603, 262)
Screenshot: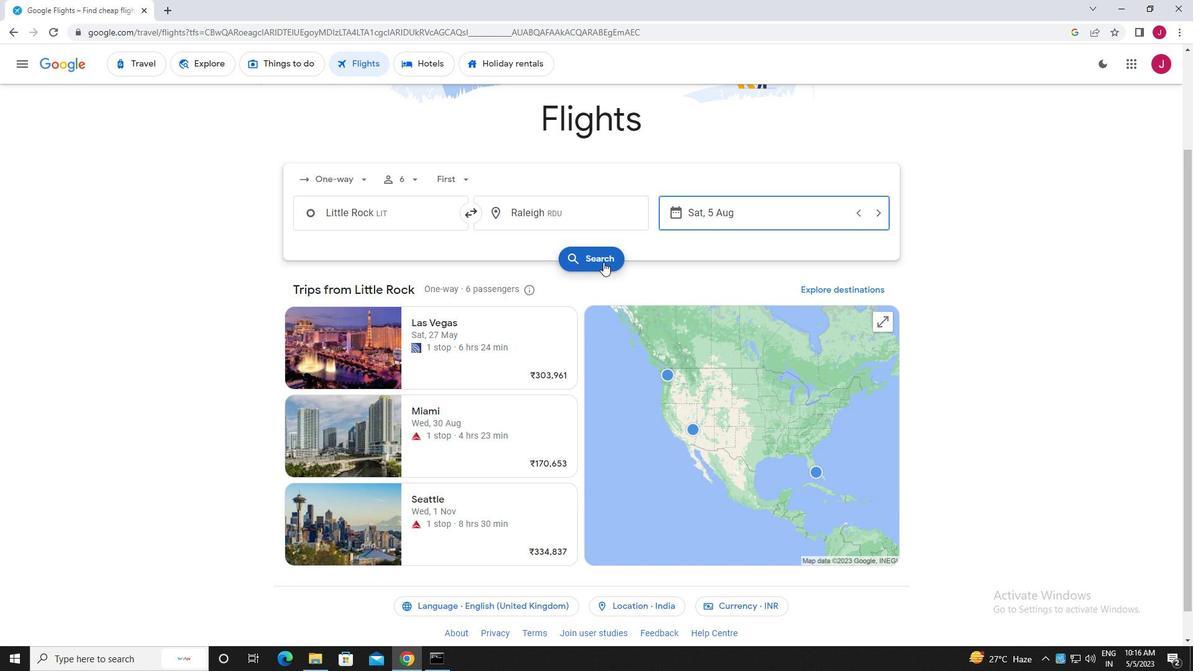 
Action: Mouse moved to (325, 180)
Screenshot: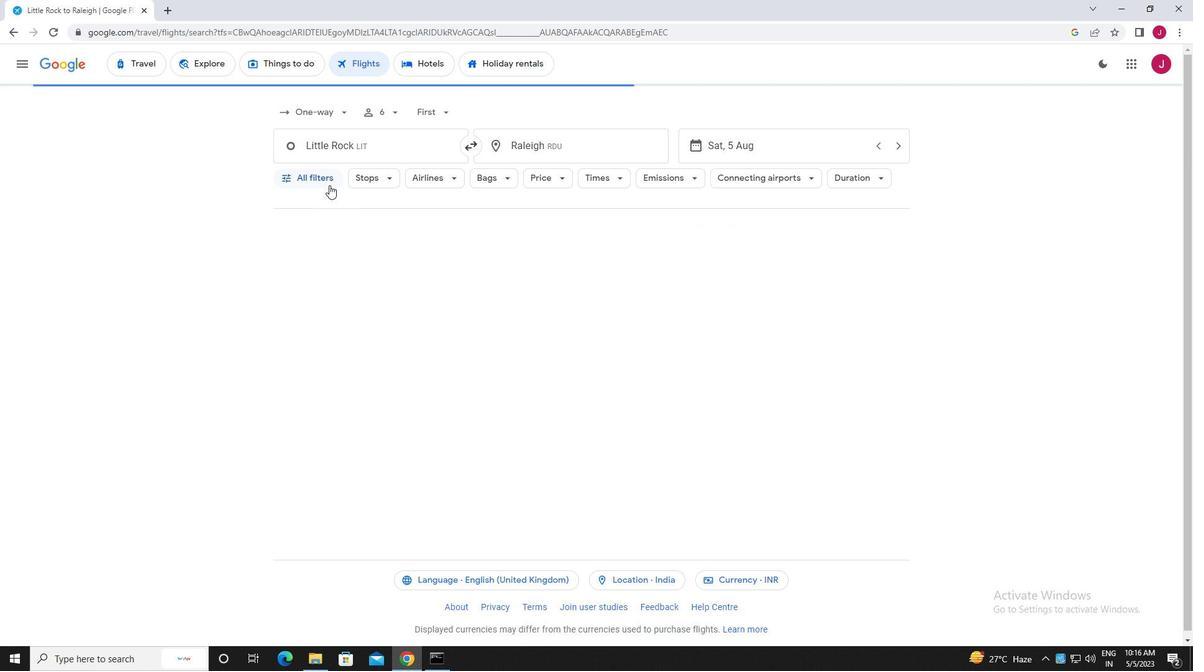 
Action: Mouse pressed left at (325, 180)
Screenshot: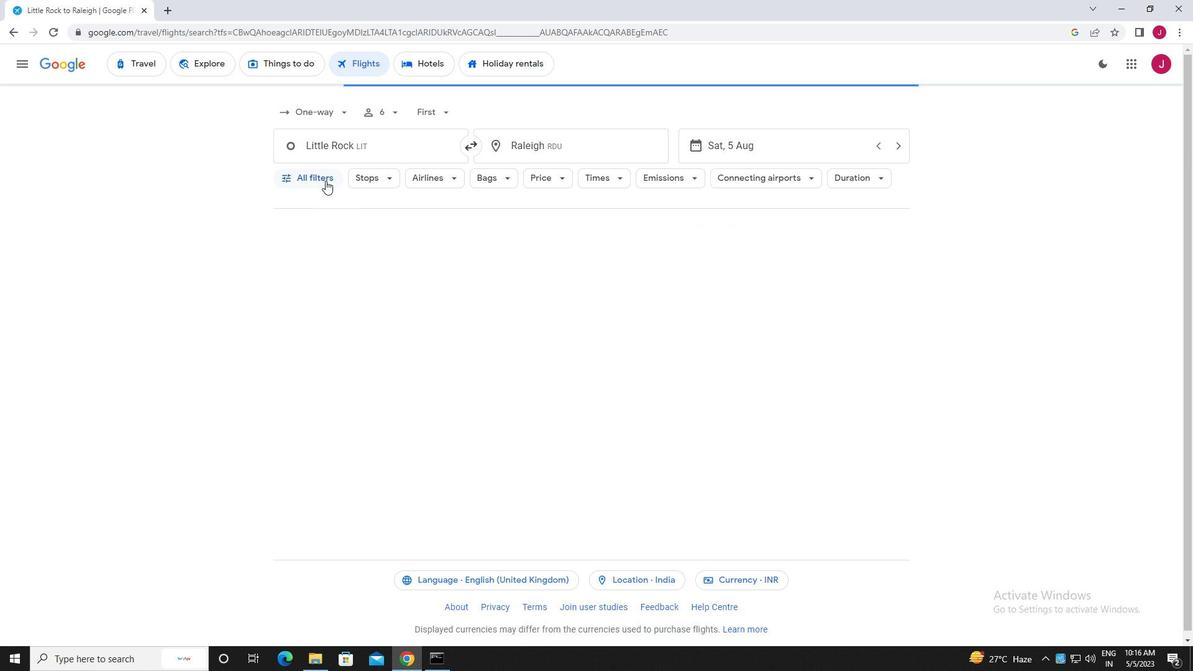
Action: Mouse moved to (409, 284)
Screenshot: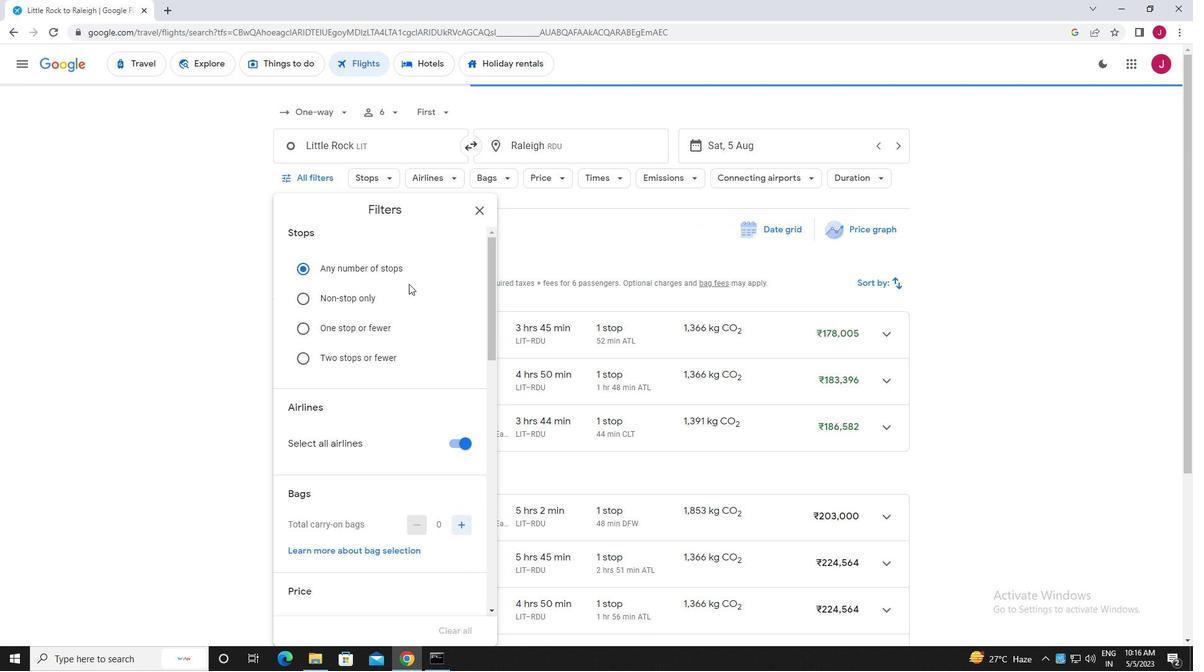 
Action: Mouse scrolled (409, 283) with delta (0, 0)
Screenshot: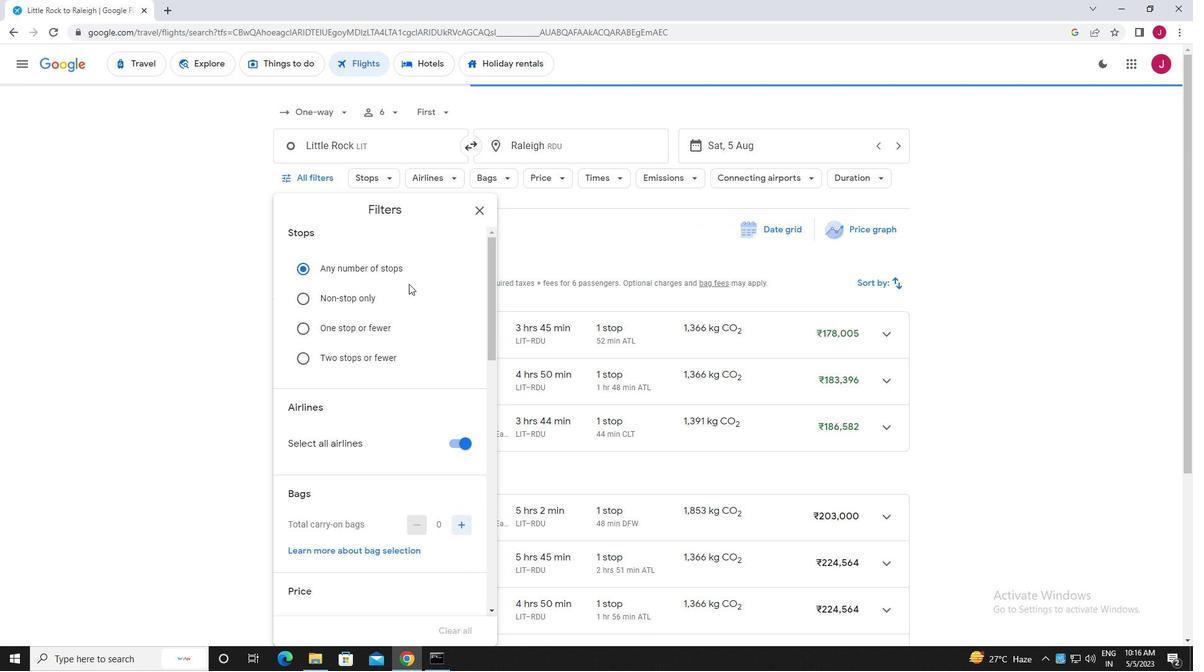 
Action: Mouse moved to (415, 281)
Screenshot: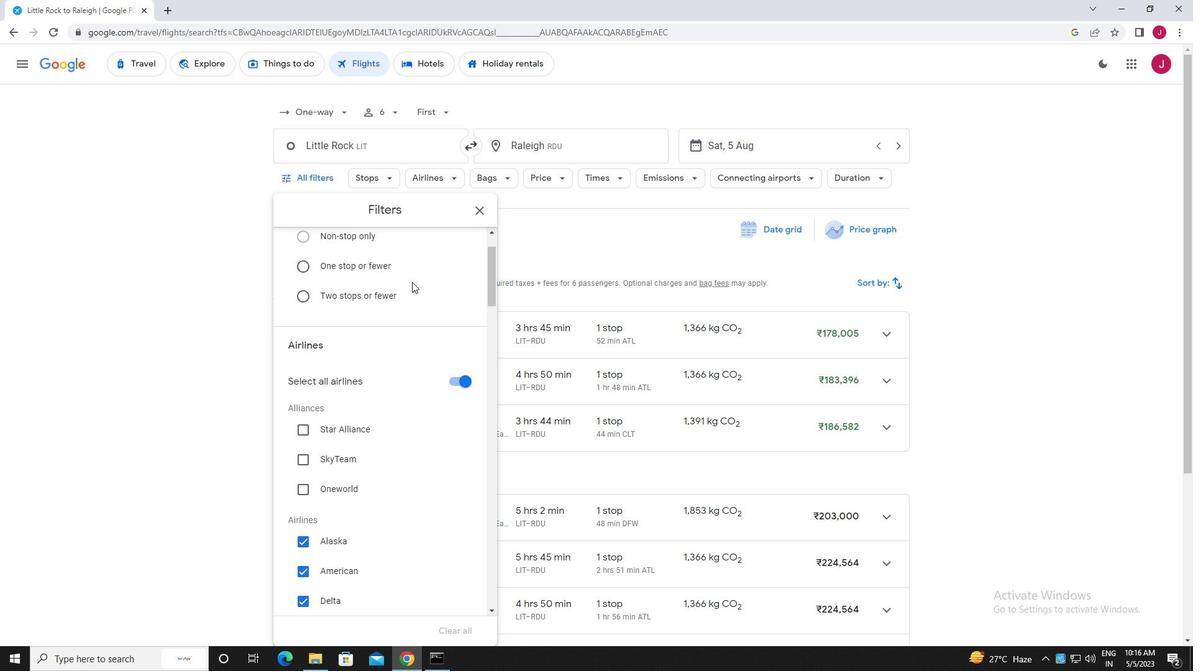 
Action: Mouse scrolled (415, 281) with delta (0, 0)
Screenshot: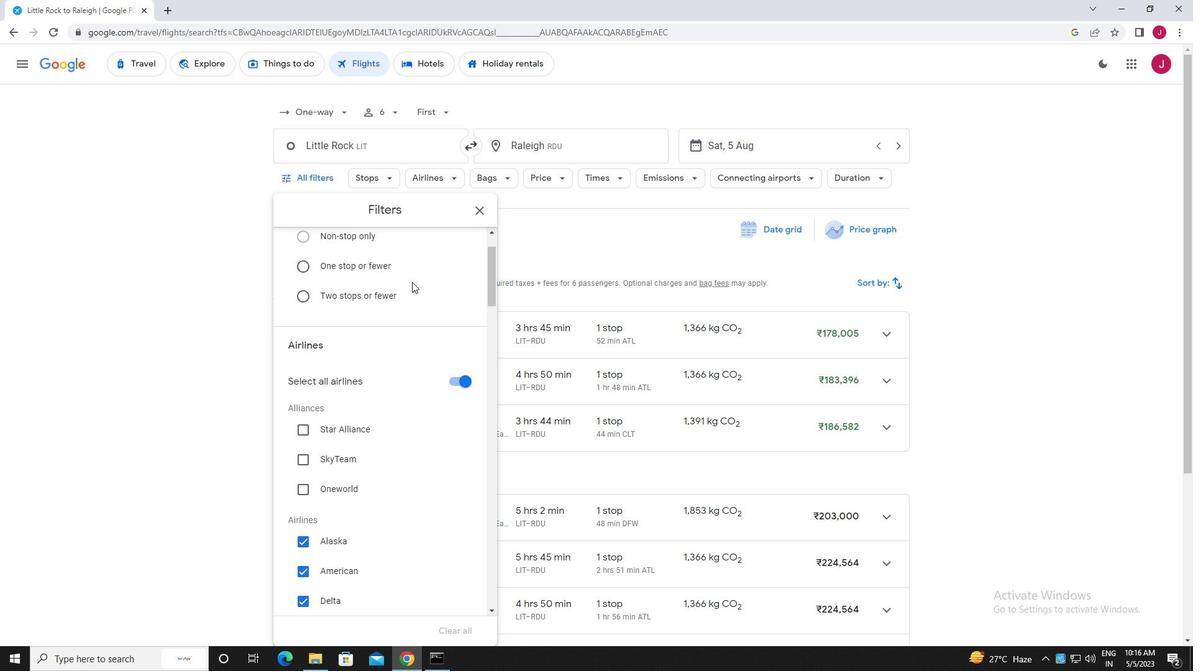 
Action: Mouse moved to (416, 285)
Screenshot: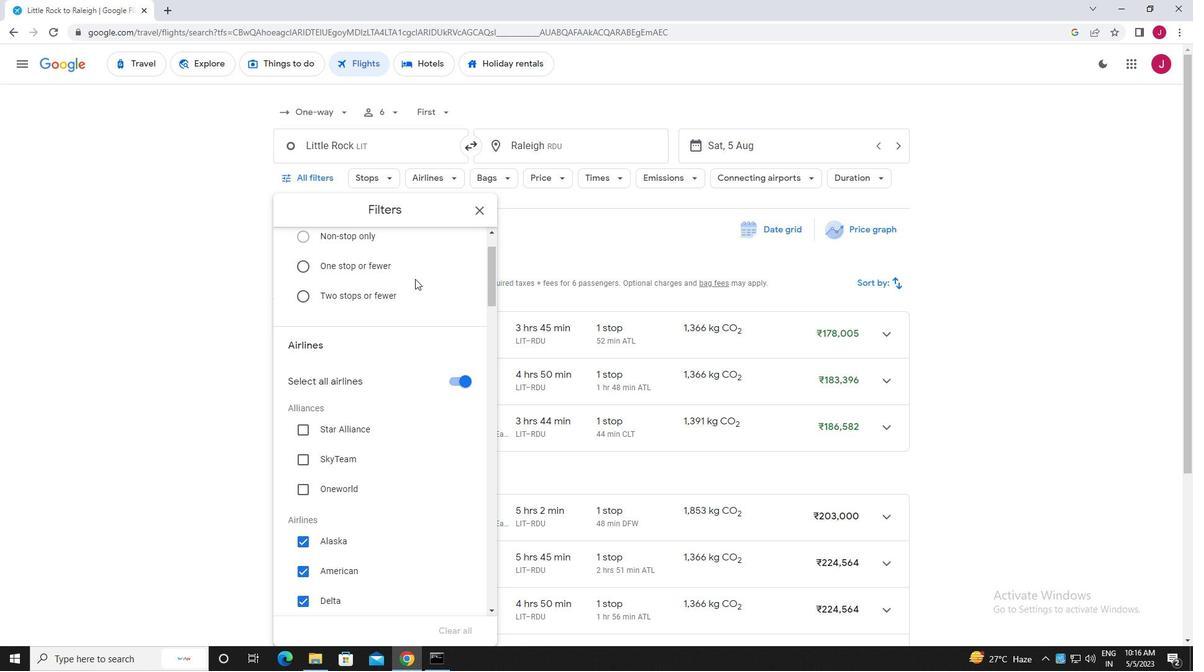 
Action: Mouse scrolled (416, 284) with delta (0, 0)
Screenshot: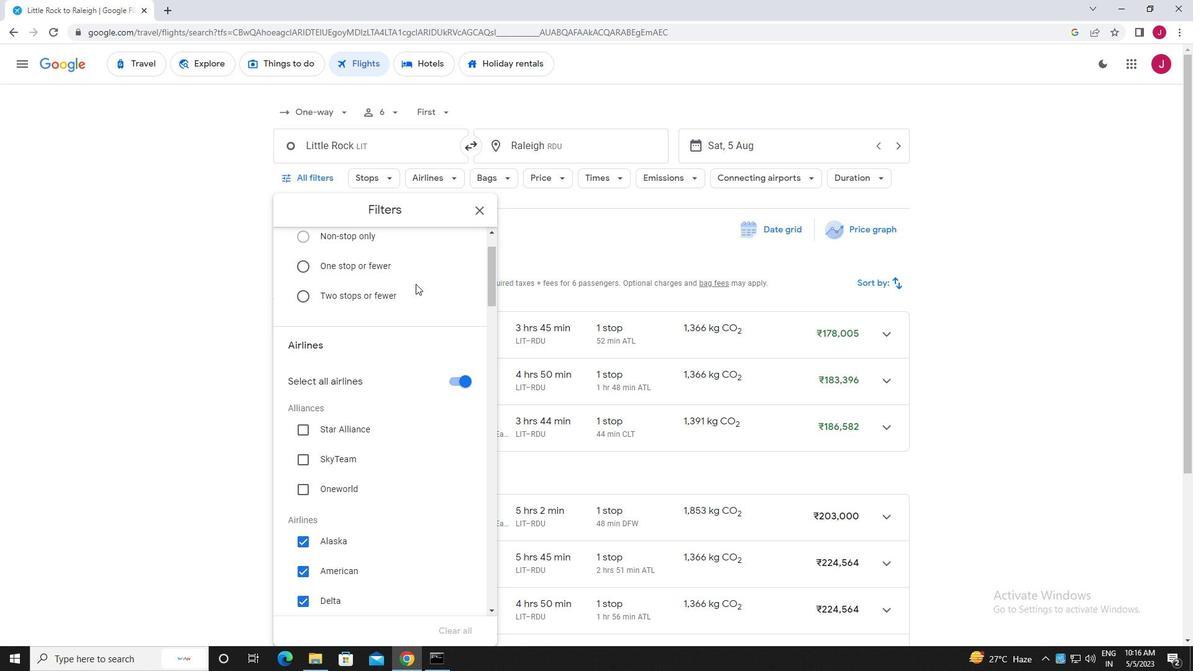 
Action: Mouse moved to (417, 285)
Screenshot: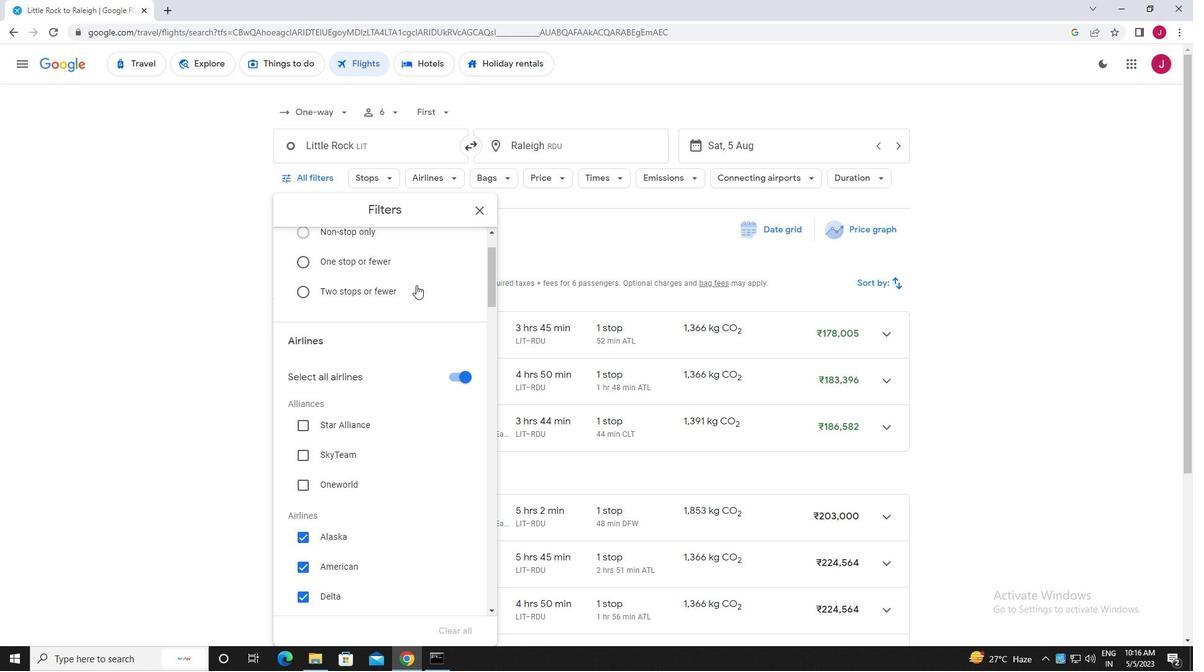 
Action: Mouse scrolled (417, 284) with delta (0, 0)
Screenshot: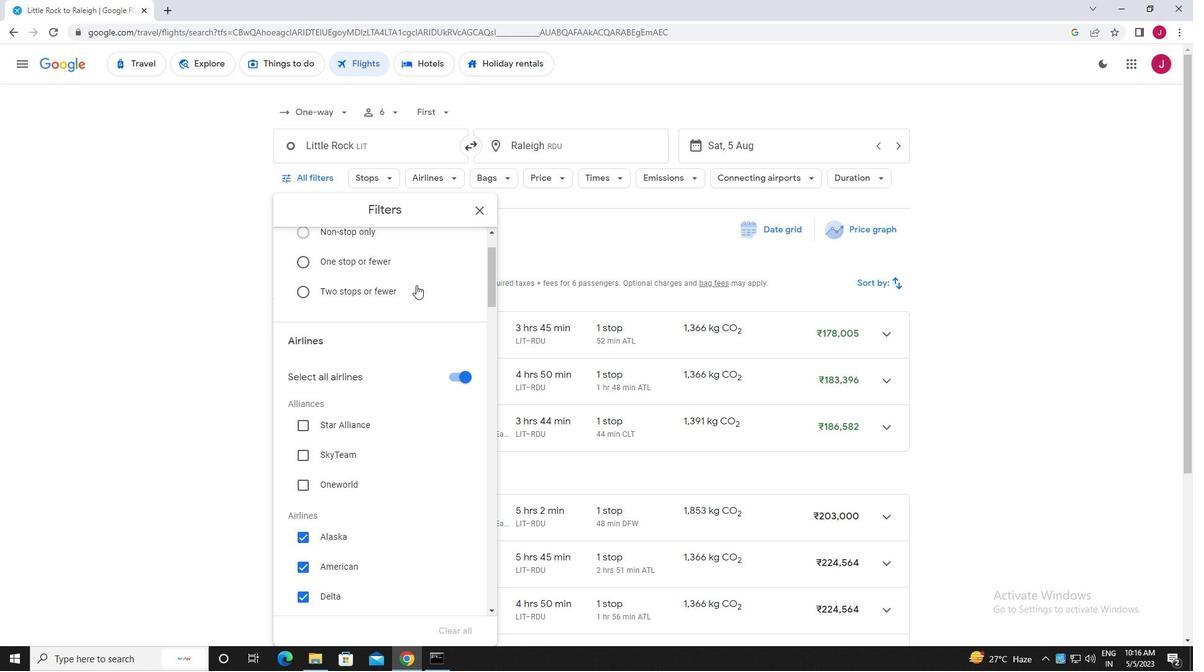 
Action: Mouse moved to (477, 262)
Screenshot: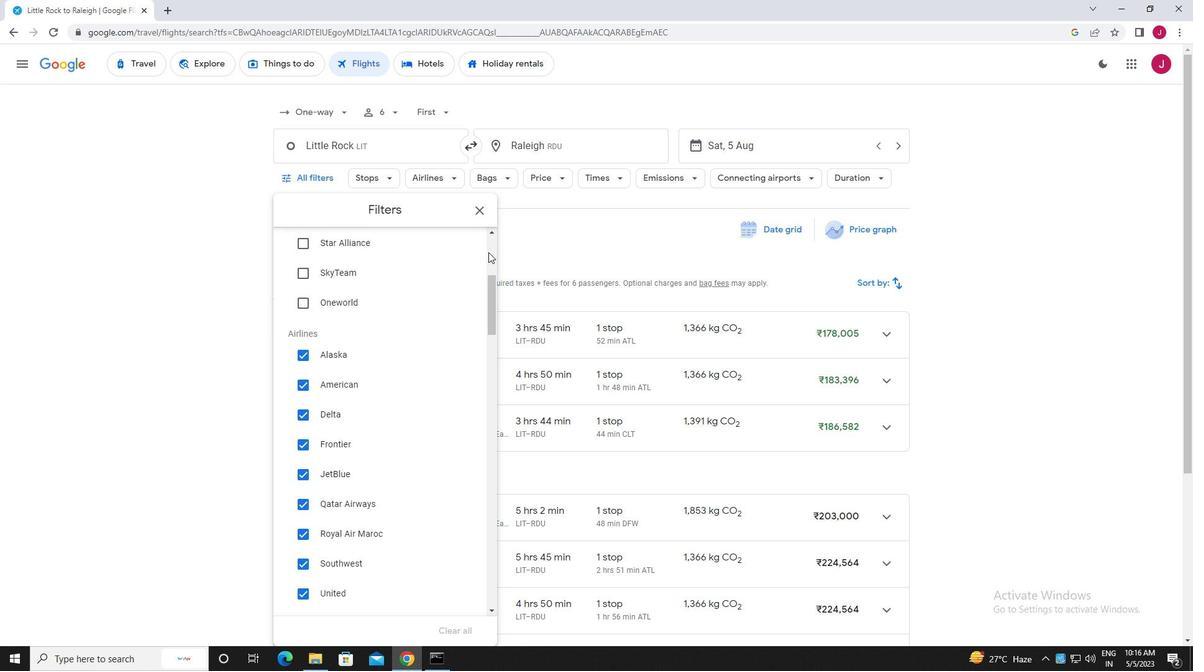 
Action: Mouse scrolled (477, 262) with delta (0, 0)
Screenshot: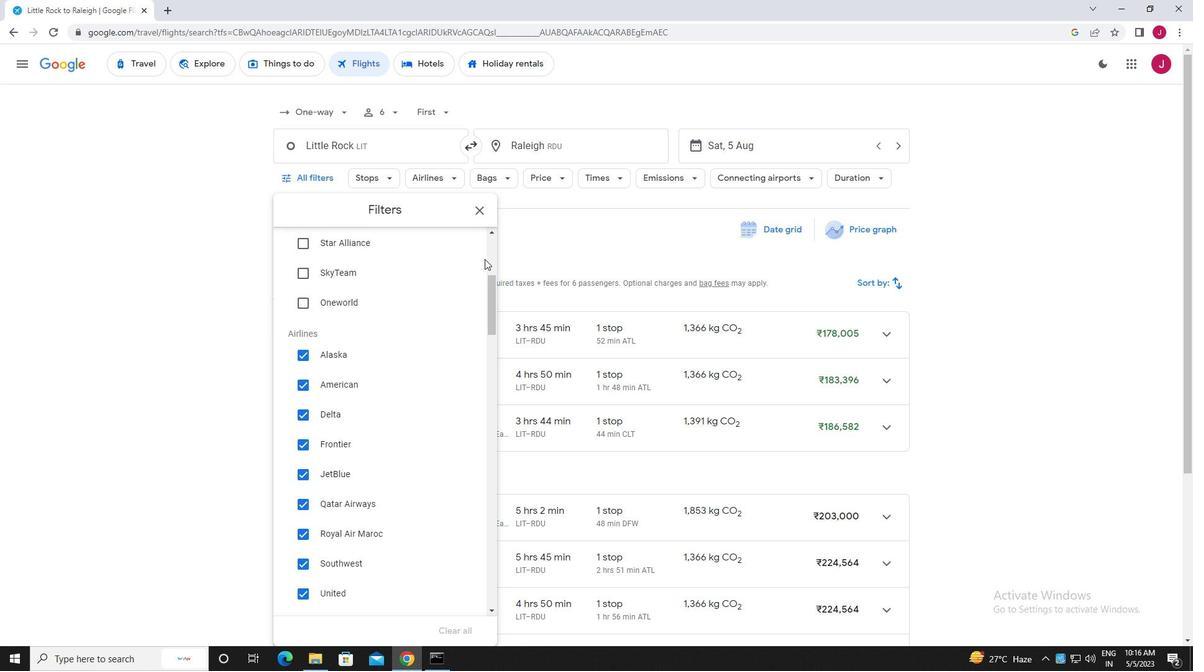 
Action: Mouse moved to (475, 262)
Screenshot: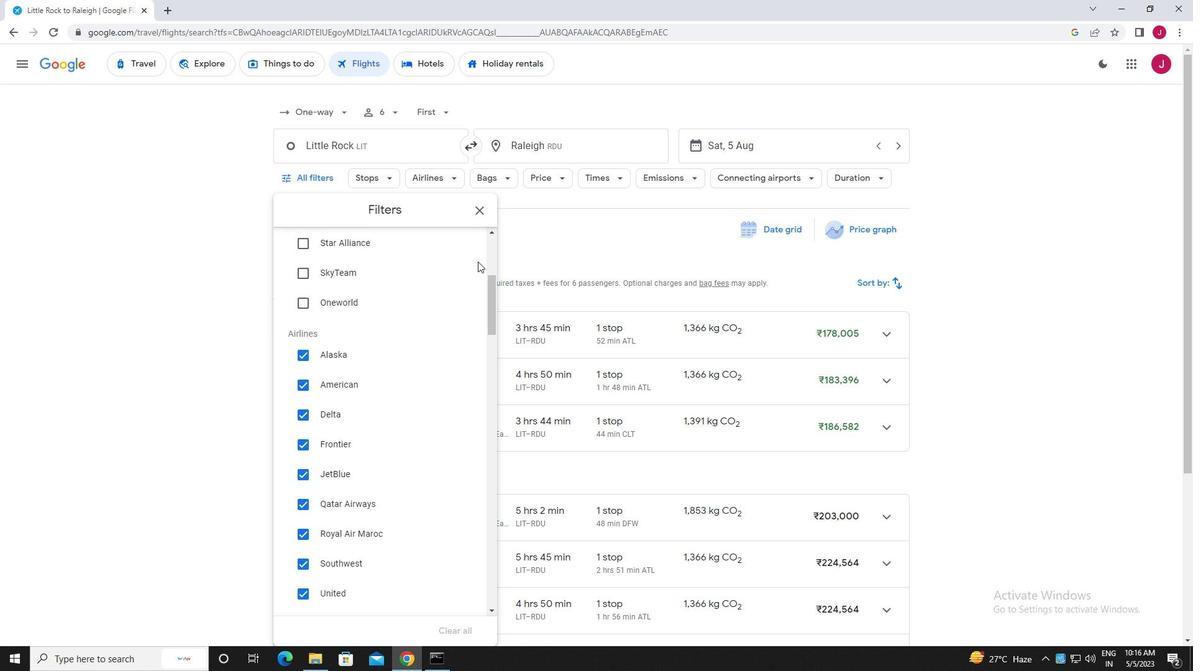 
Action: Mouse scrolled (475, 263) with delta (0, 0)
Screenshot: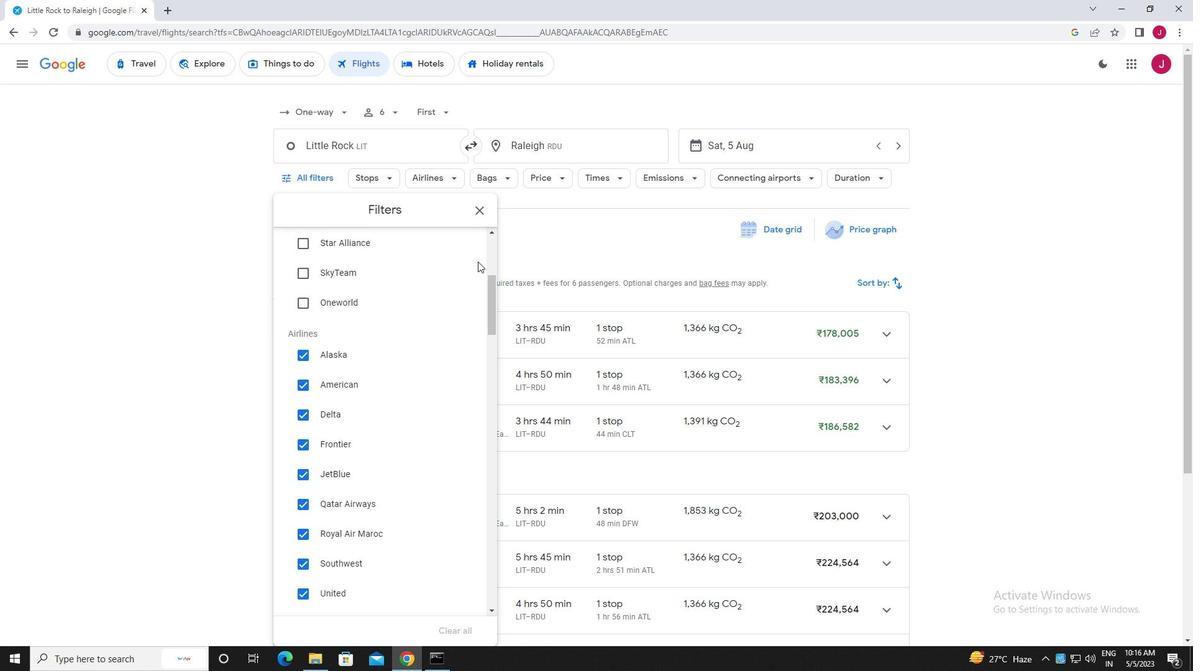 
Action: Mouse moved to (455, 317)
Screenshot: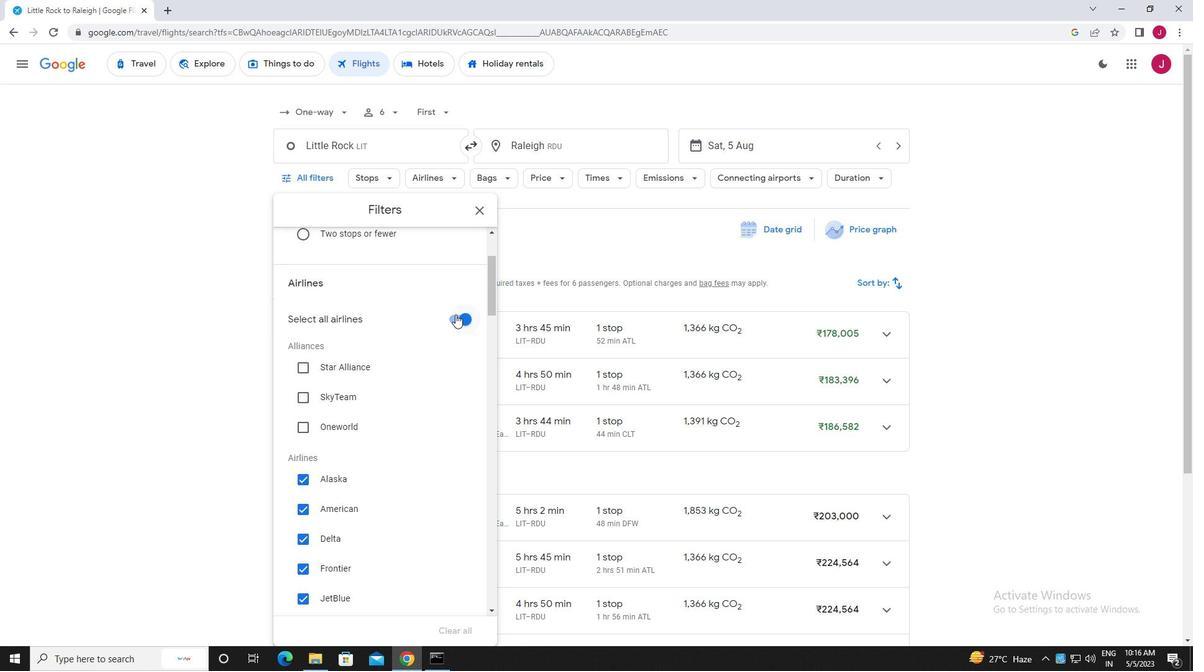 
Action: Mouse pressed left at (455, 317)
Screenshot: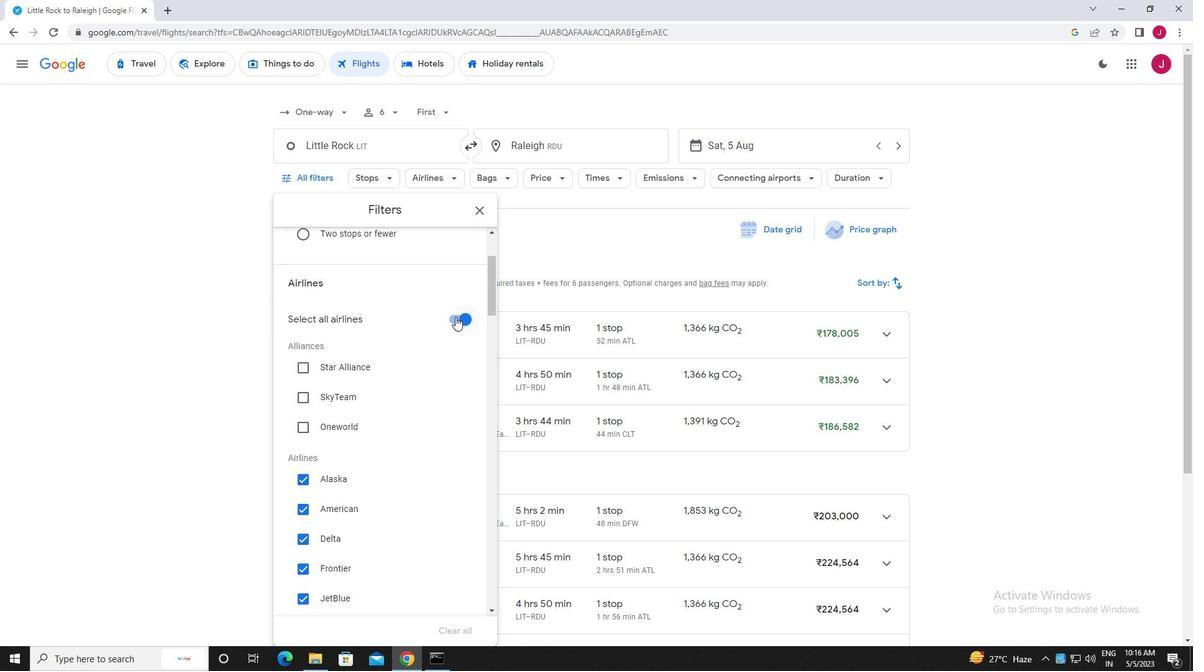 
Action: Mouse moved to (413, 313)
Screenshot: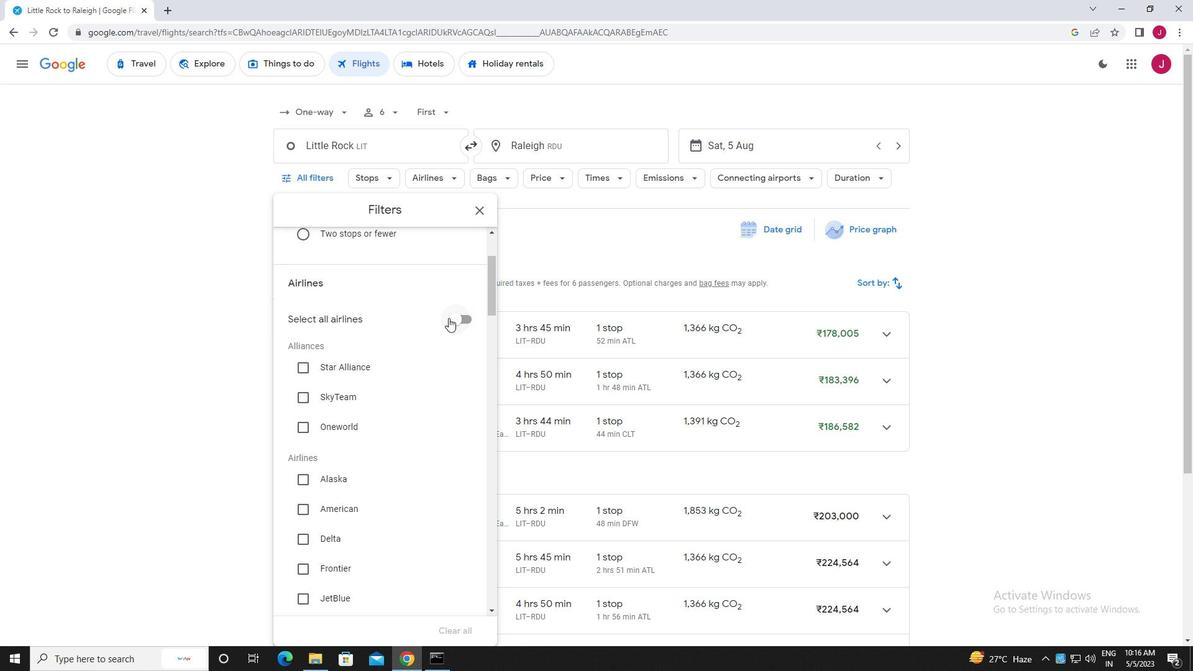 
Action: Mouse scrolled (413, 313) with delta (0, 0)
Screenshot: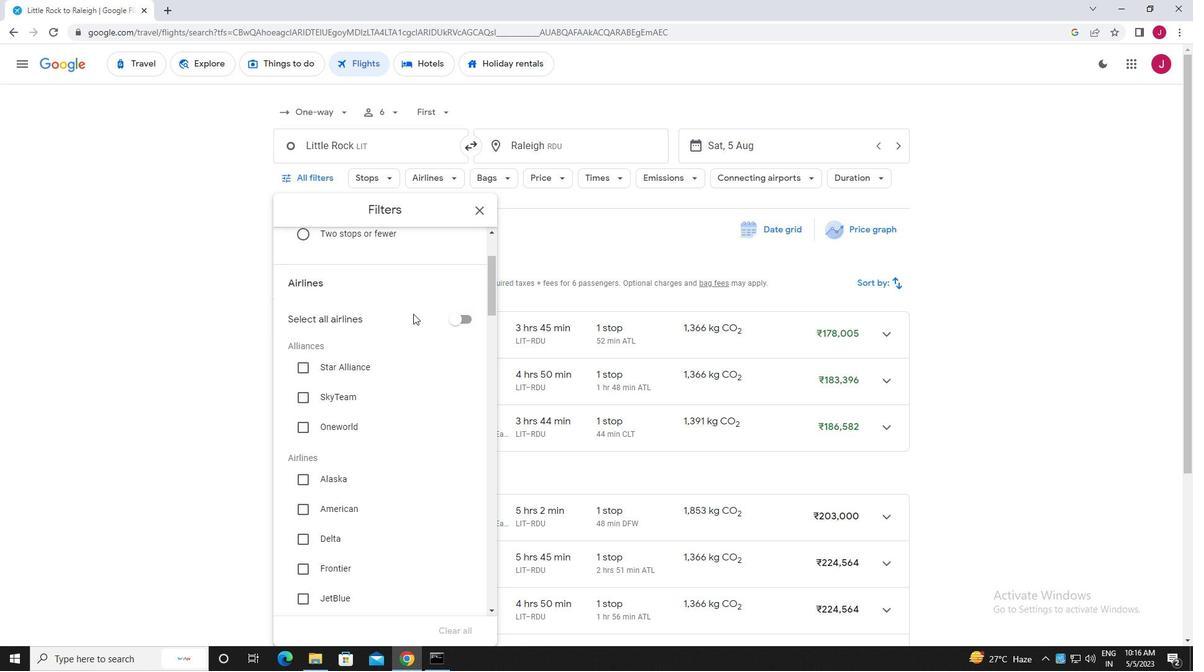 
Action: Mouse moved to (402, 313)
Screenshot: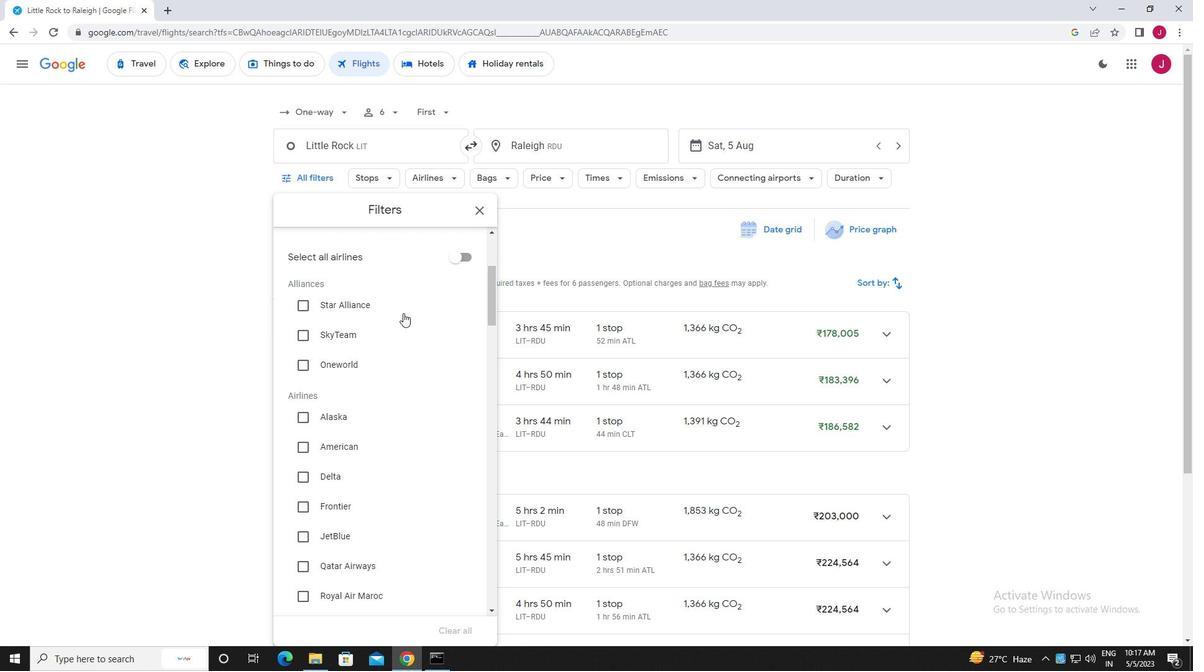 
Action: Mouse scrolled (402, 312) with delta (0, 0)
Screenshot: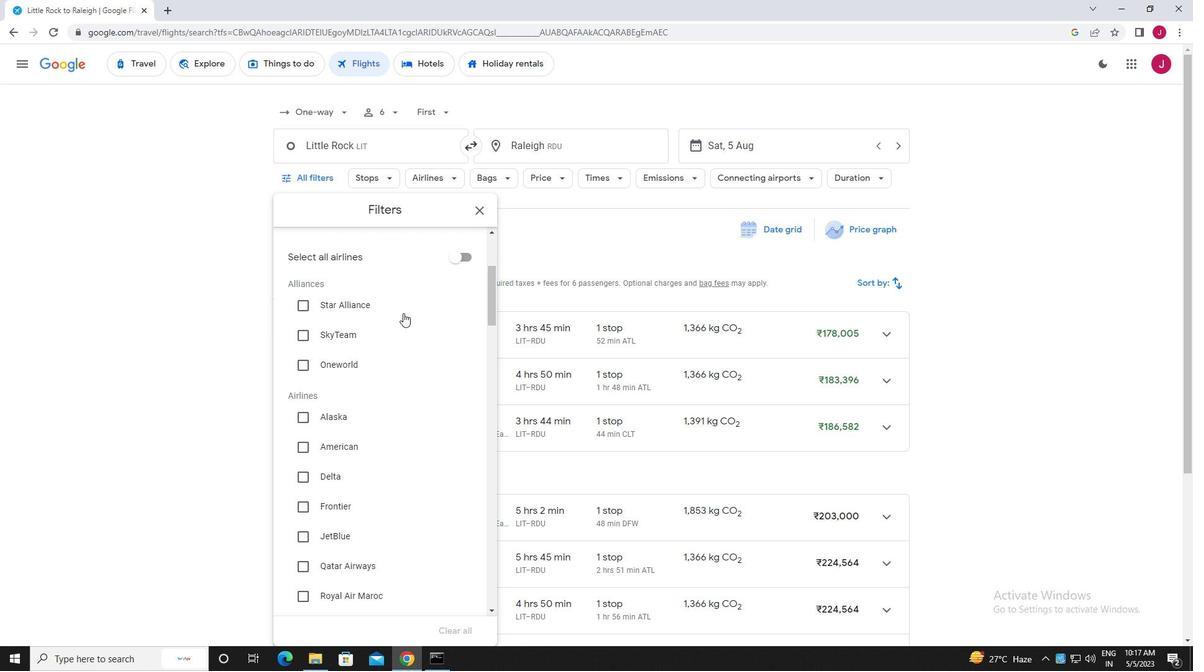 
Action: Mouse moved to (304, 476)
Screenshot: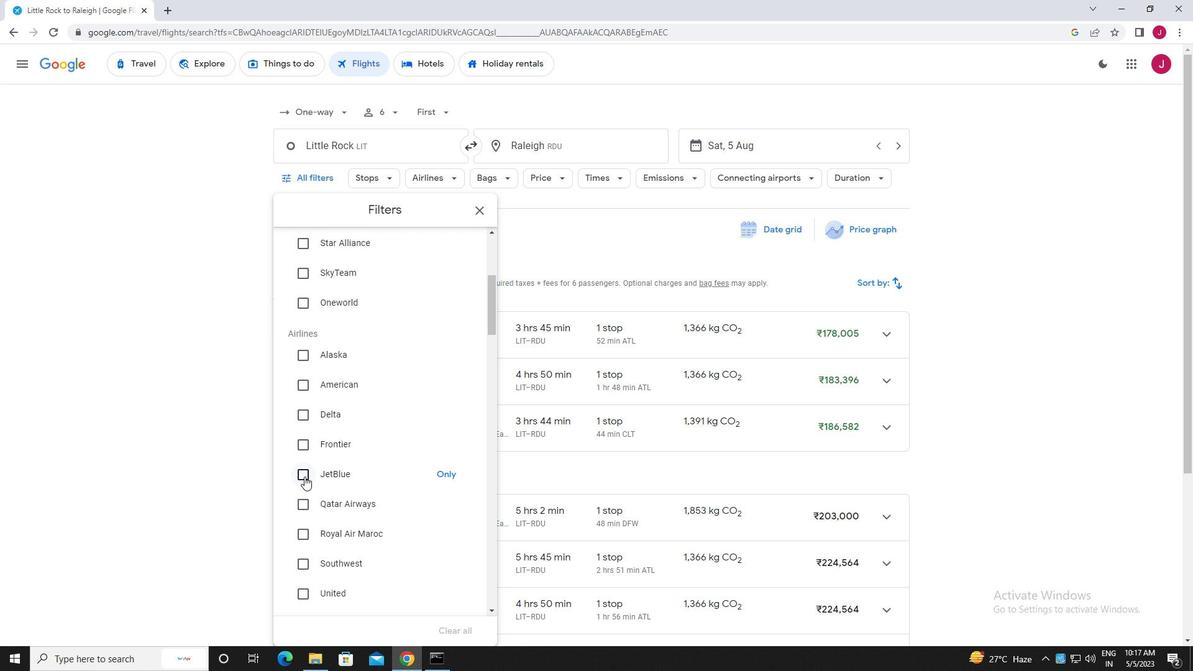 
Action: Mouse pressed left at (304, 476)
Screenshot: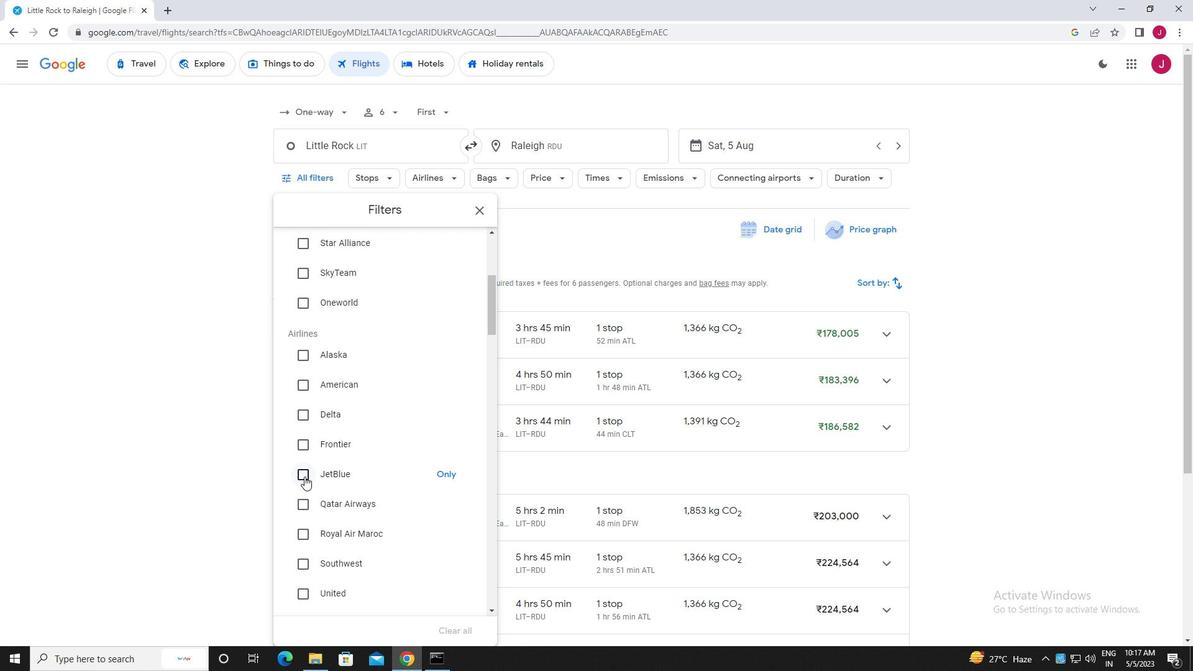 
Action: Mouse moved to (402, 403)
Screenshot: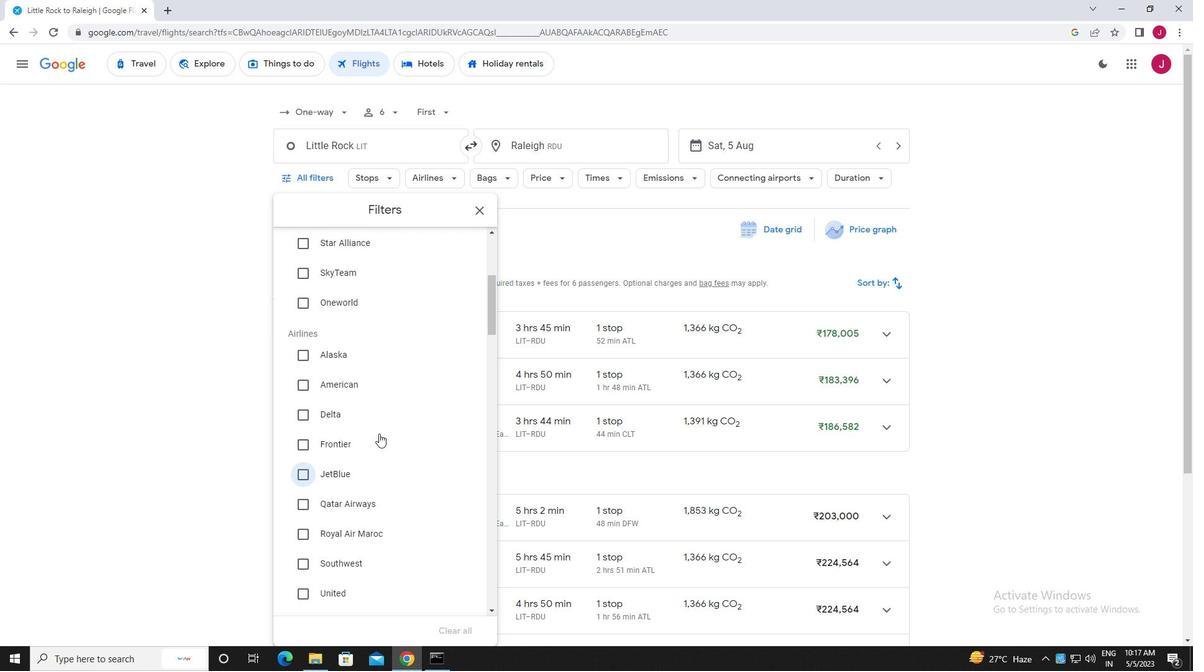 
Action: Mouse scrolled (402, 402) with delta (0, 0)
Screenshot: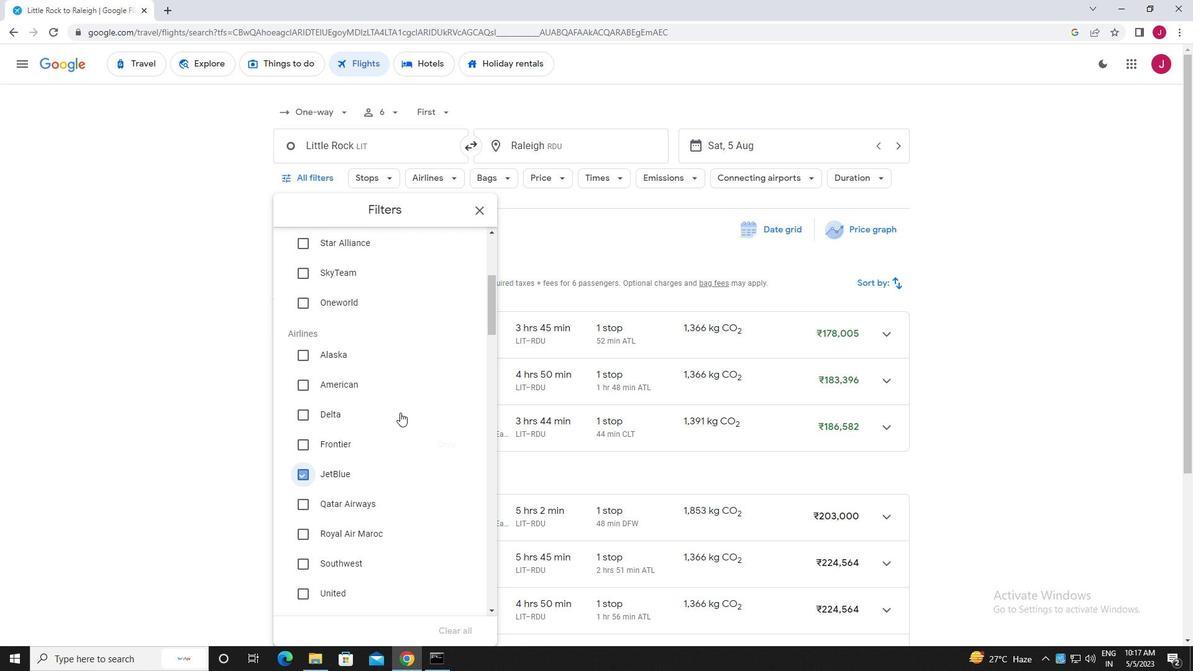 
Action: Mouse moved to (402, 402)
Screenshot: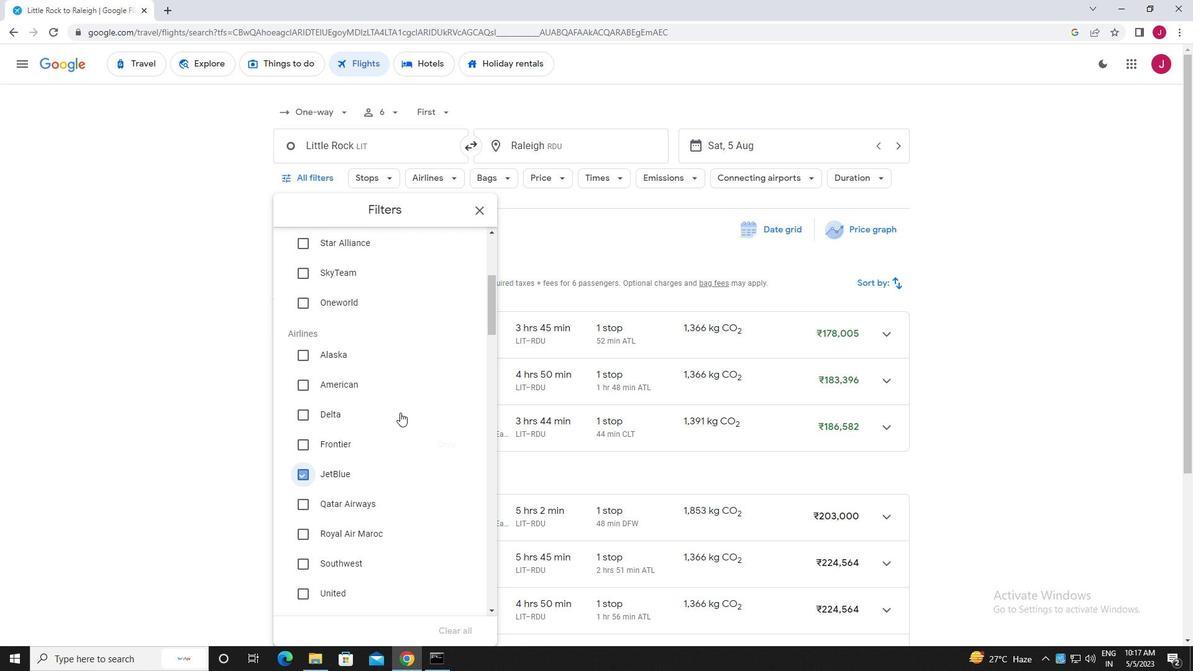 
Action: Mouse scrolled (402, 402) with delta (0, 0)
Screenshot: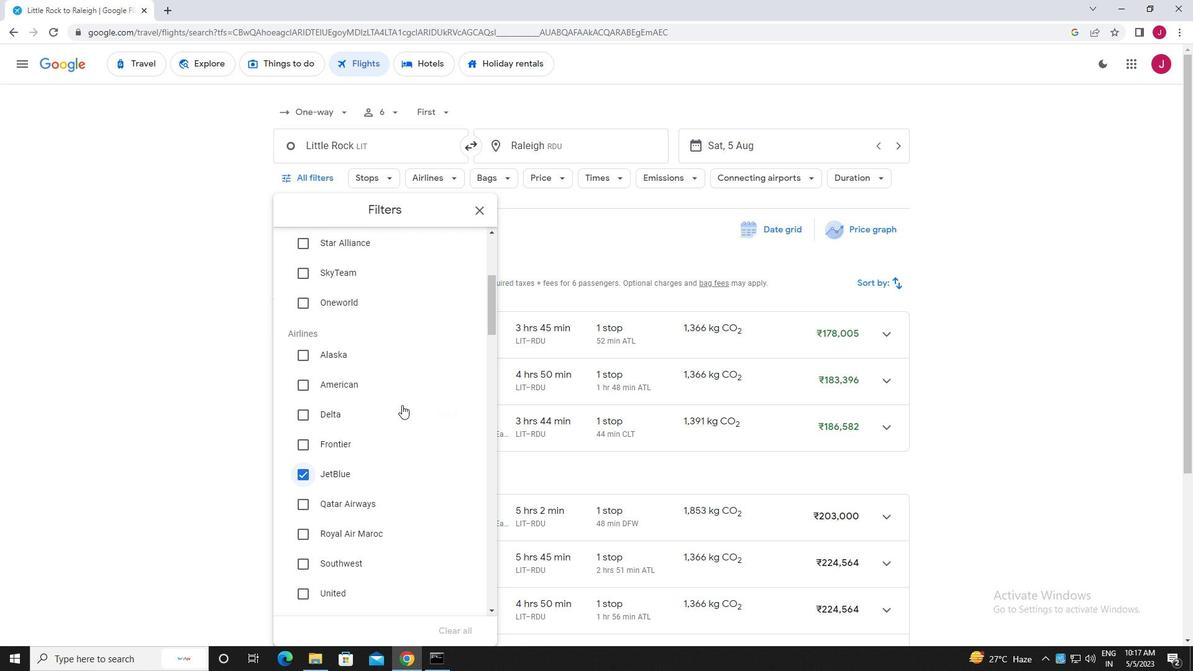 
Action: Mouse scrolled (402, 402) with delta (0, 0)
Screenshot: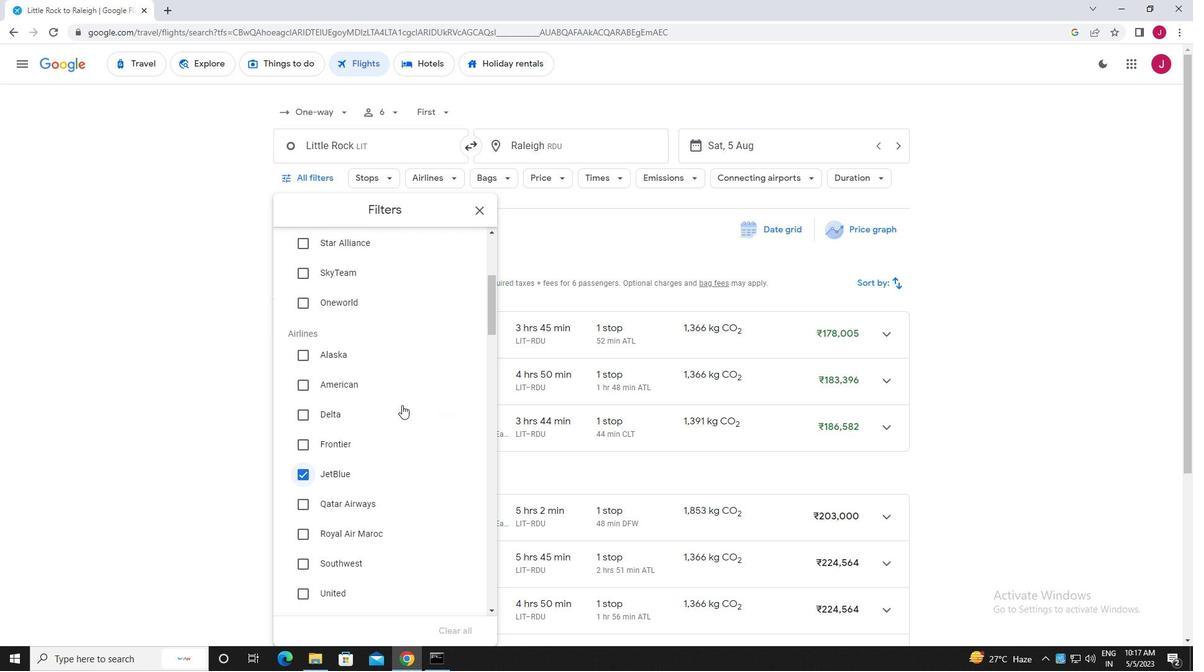 
Action: Mouse scrolled (402, 402) with delta (0, 0)
Screenshot: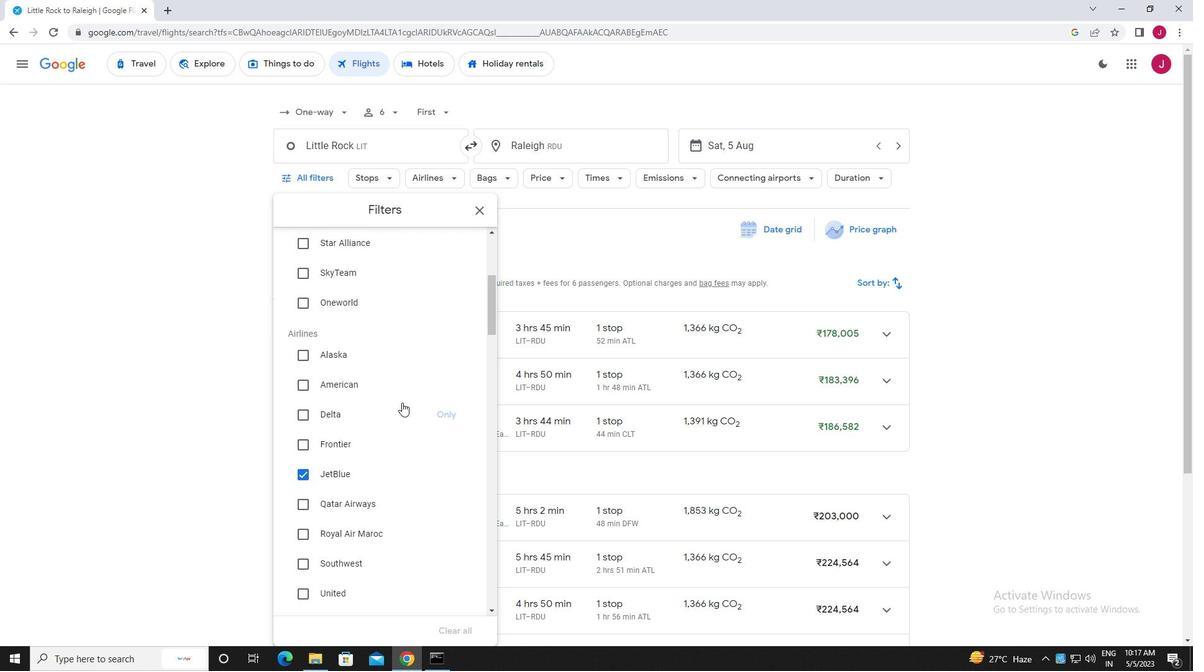 
Action: Mouse scrolled (402, 402) with delta (0, 0)
Screenshot: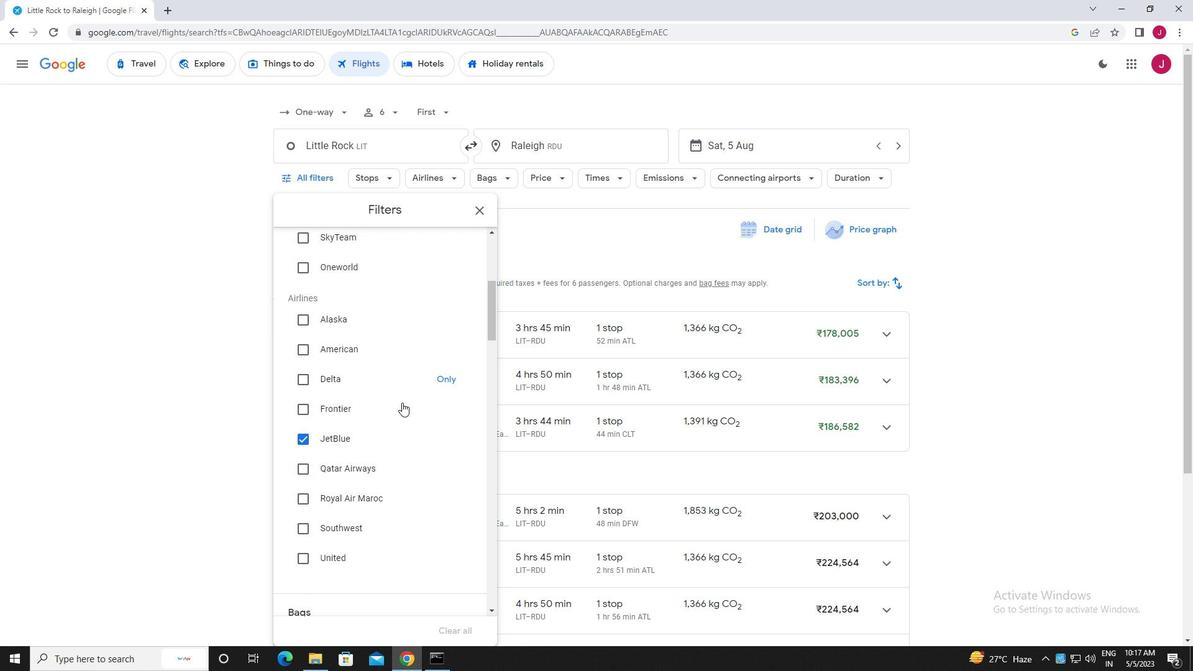 
Action: Mouse scrolled (402, 402) with delta (0, 0)
Screenshot: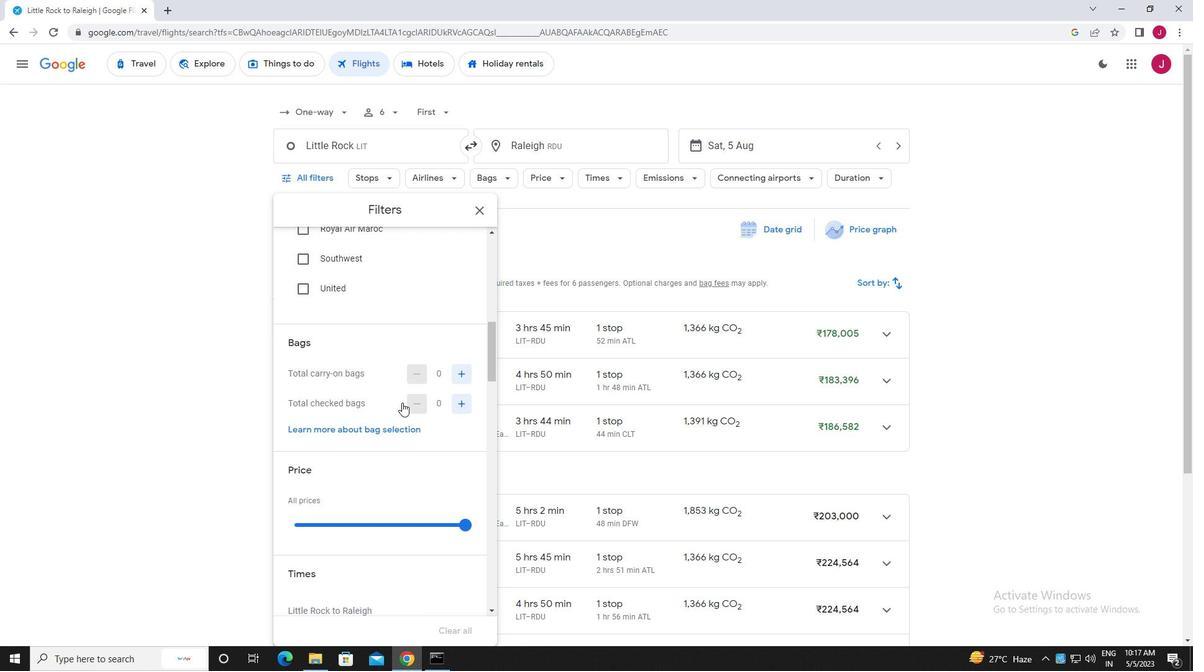 
Action: Mouse scrolled (402, 402) with delta (0, 0)
Screenshot: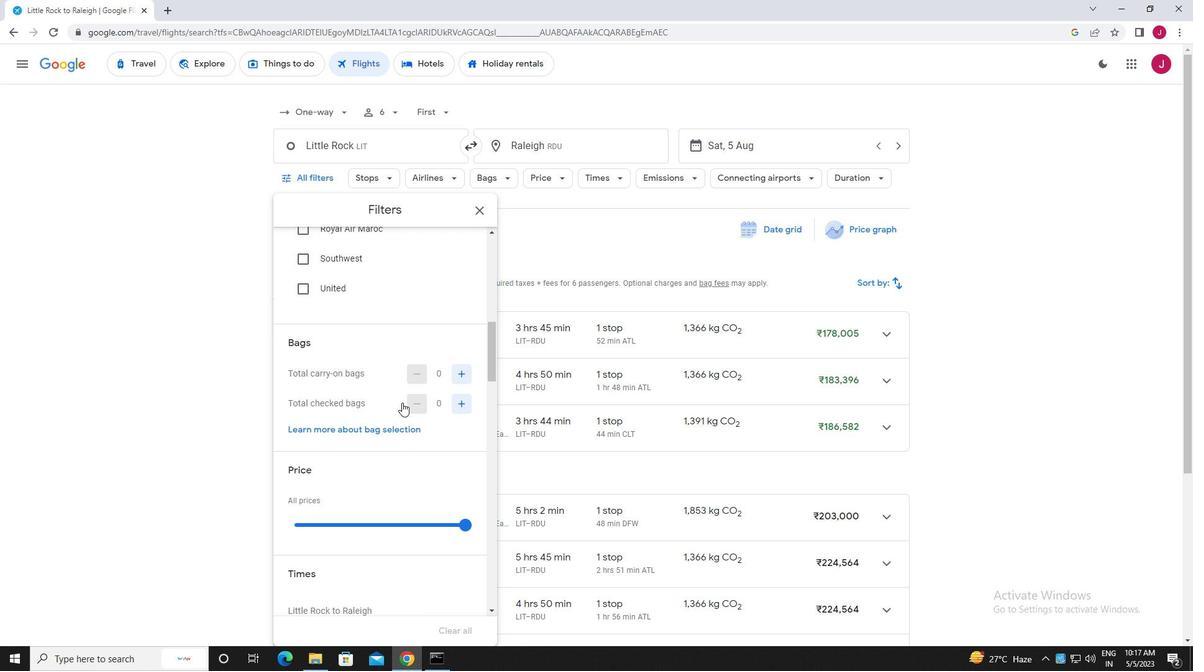 
Action: Mouse moved to (459, 272)
Screenshot: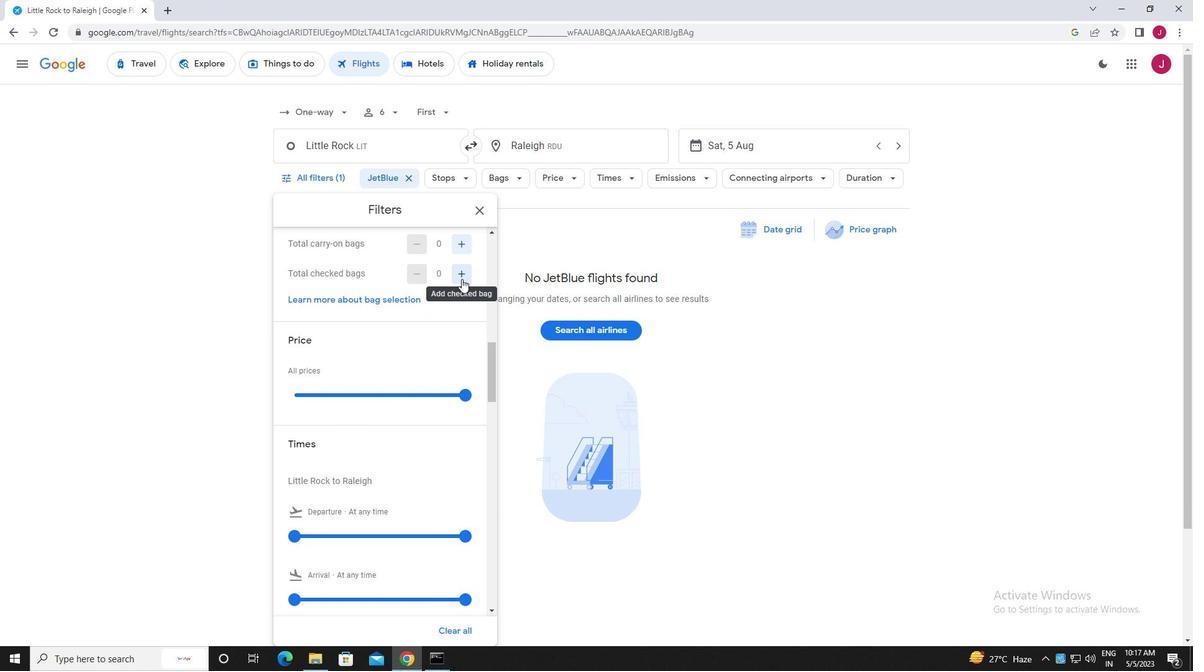 
Action: Mouse pressed left at (459, 272)
Screenshot: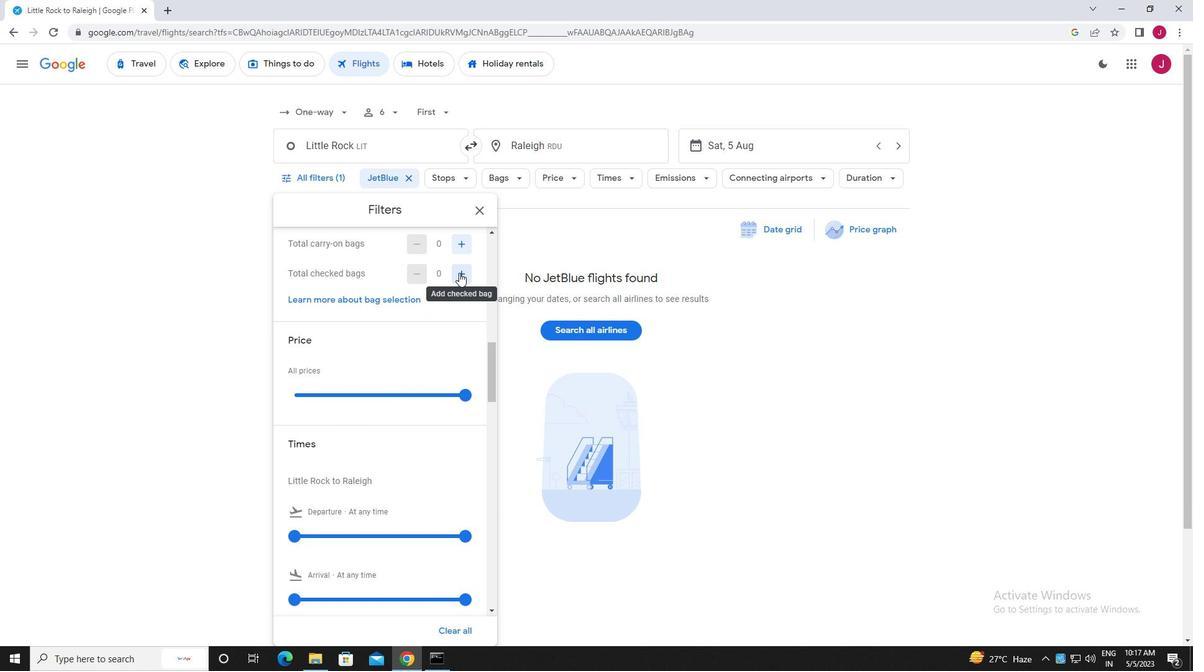 
Action: Mouse scrolled (459, 272) with delta (0, 0)
Screenshot: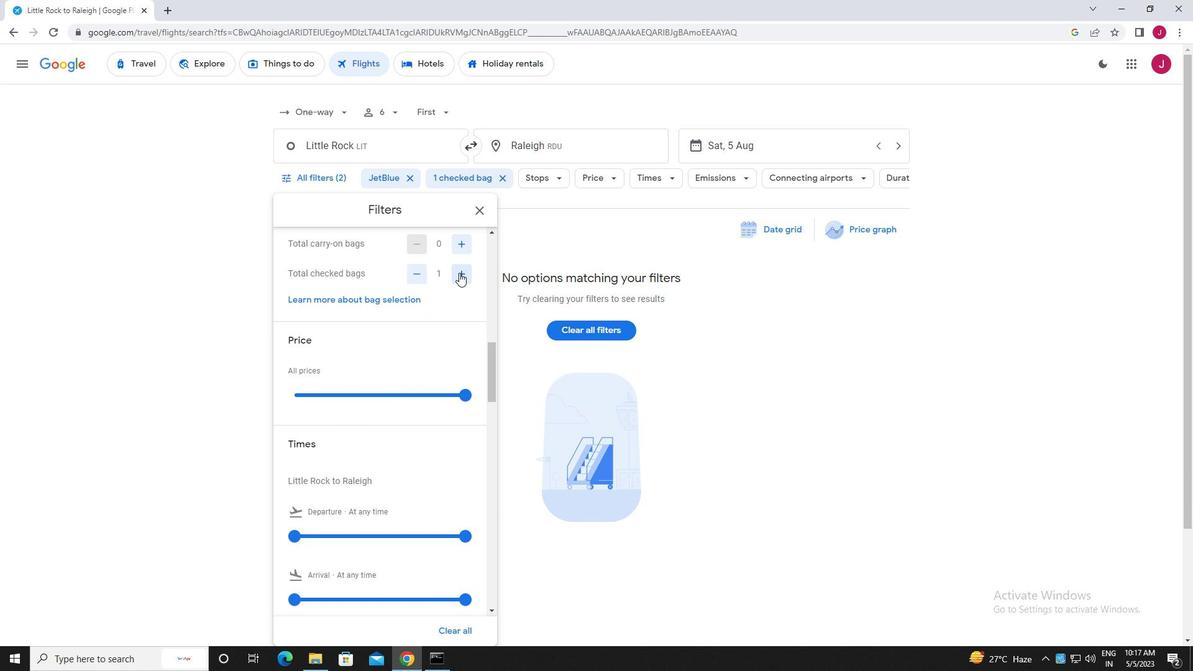 
Action: Mouse scrolled (459, 272) with delta (0, 0)
Screenshot: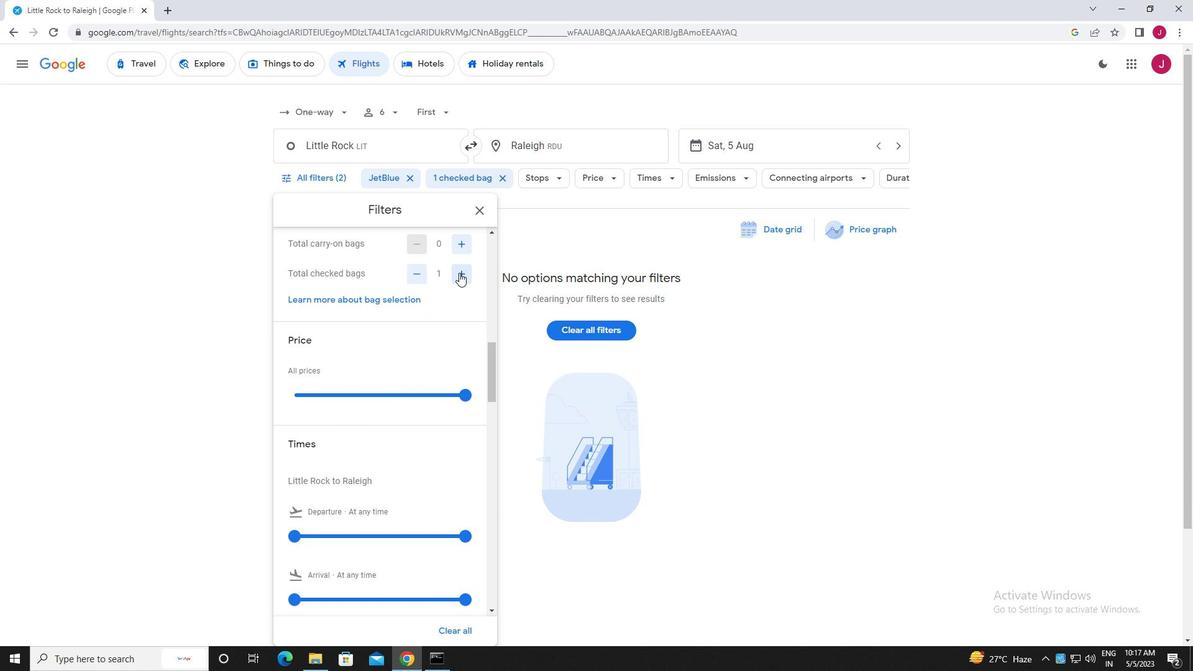 
Action: Mouse moved to (466, 272)
Screenshot: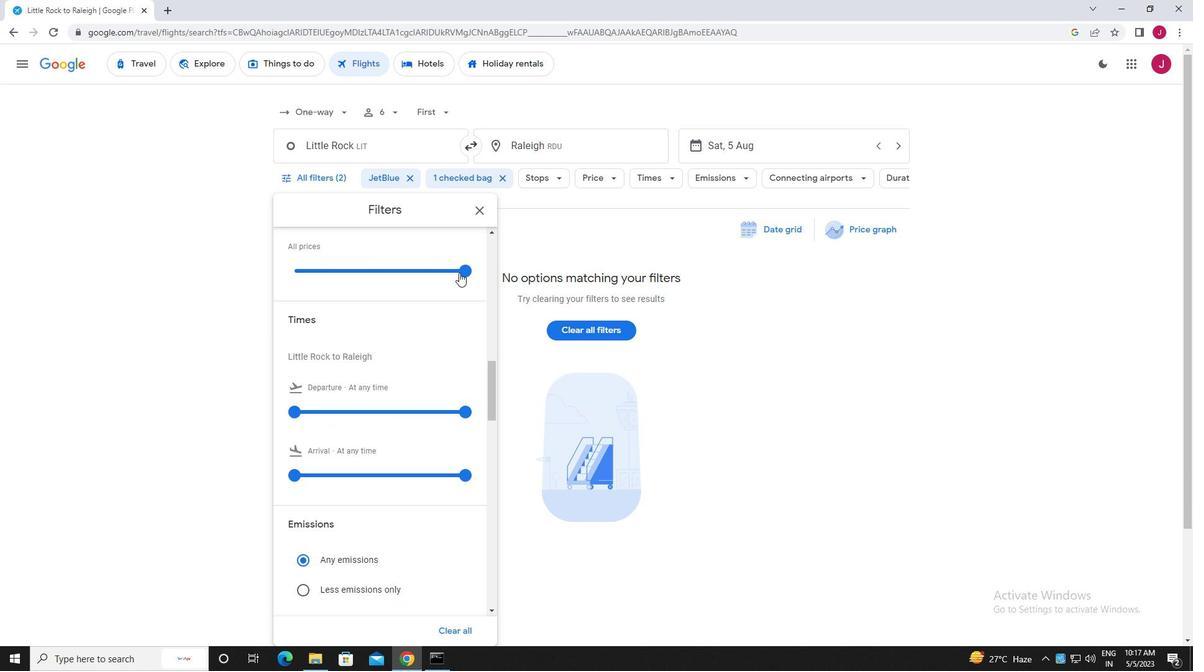 
Action: Mouse pressed left at (466, 272)
Screenshot: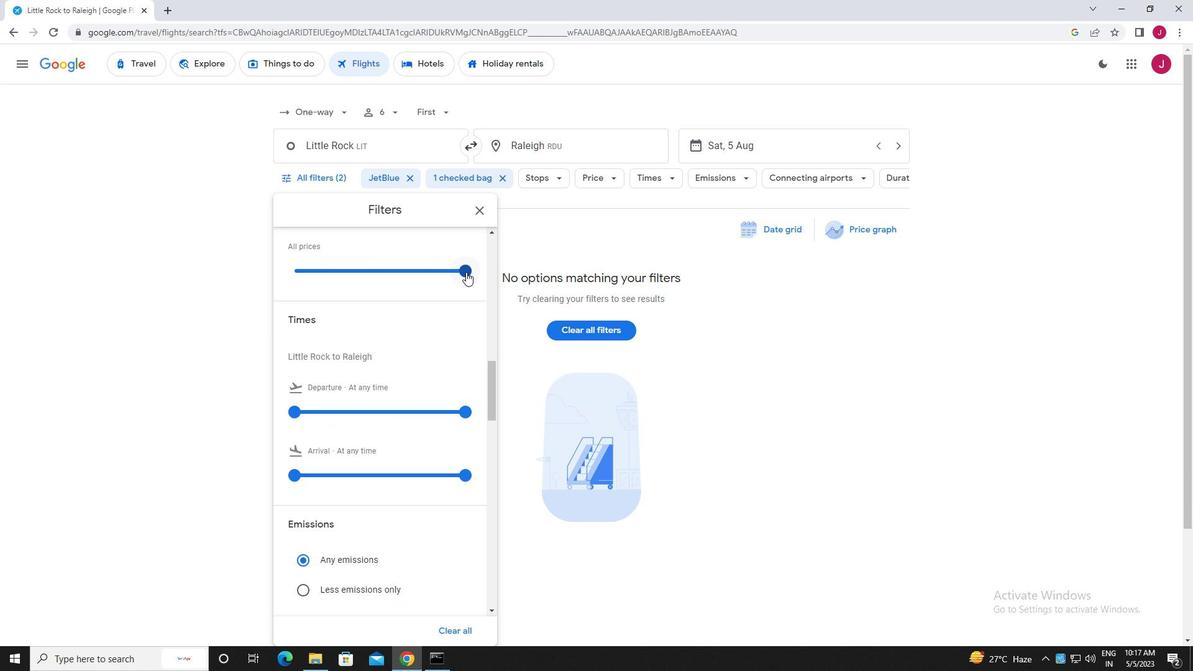 
Action: Mouse moved to (357, 257)
Screenshot: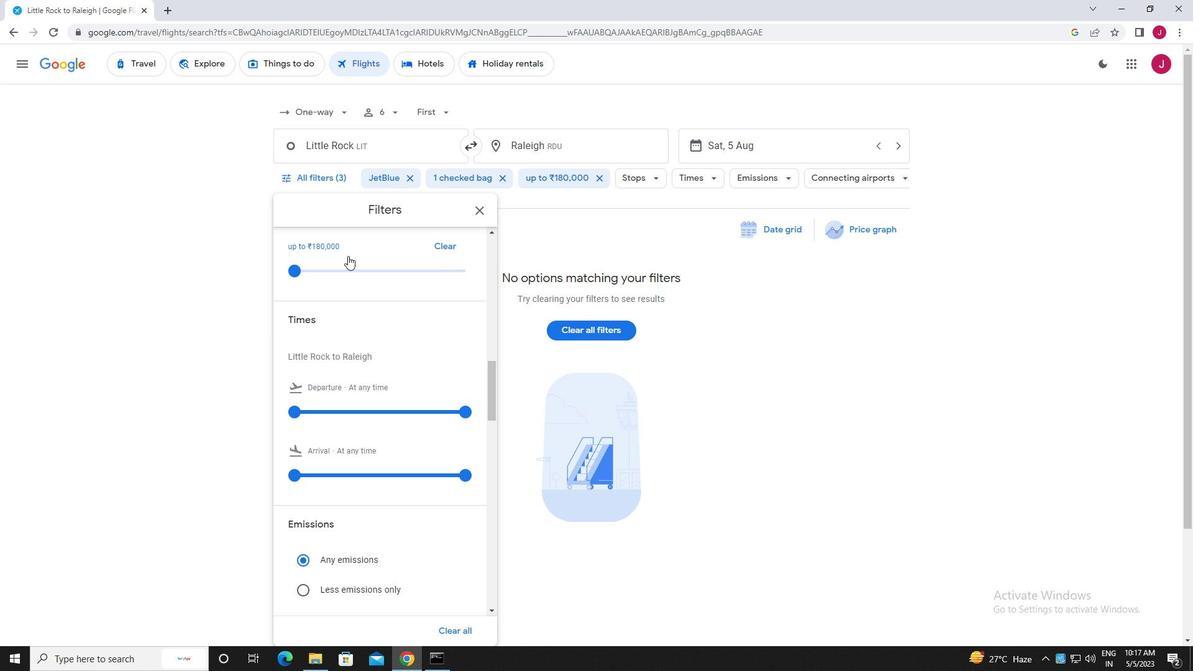 
Action: Mouse scrolled (357, 256) with delta (0, 0)
Screenshot: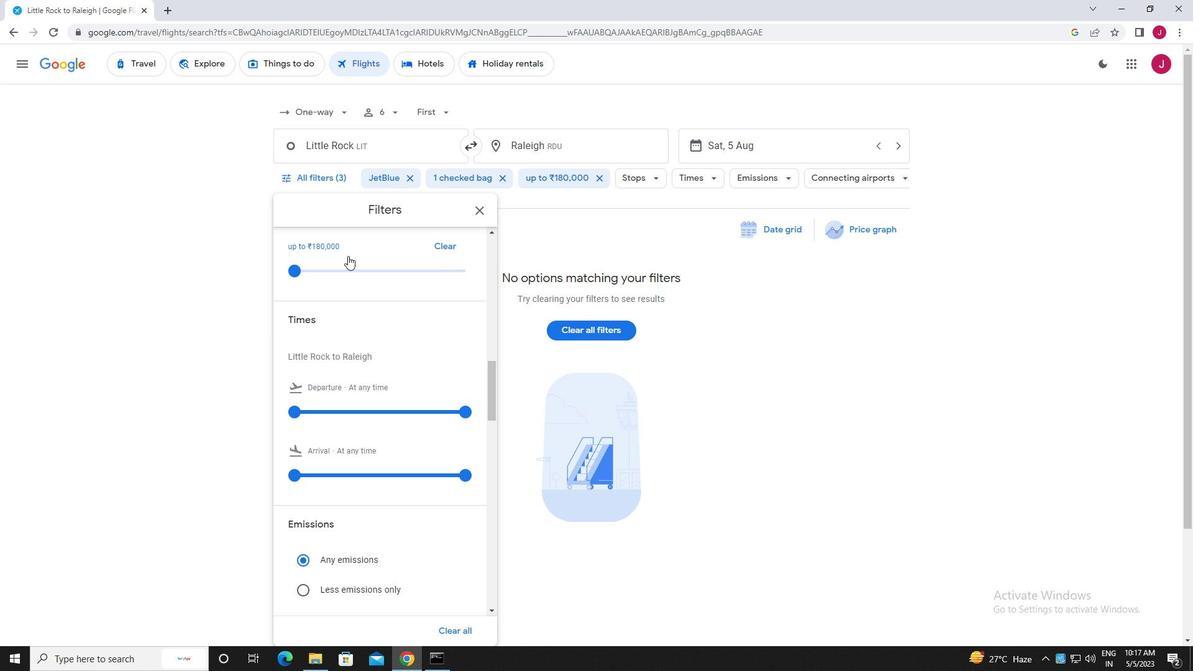 
Action: Mouse moved to (358, 258)
Screenshot: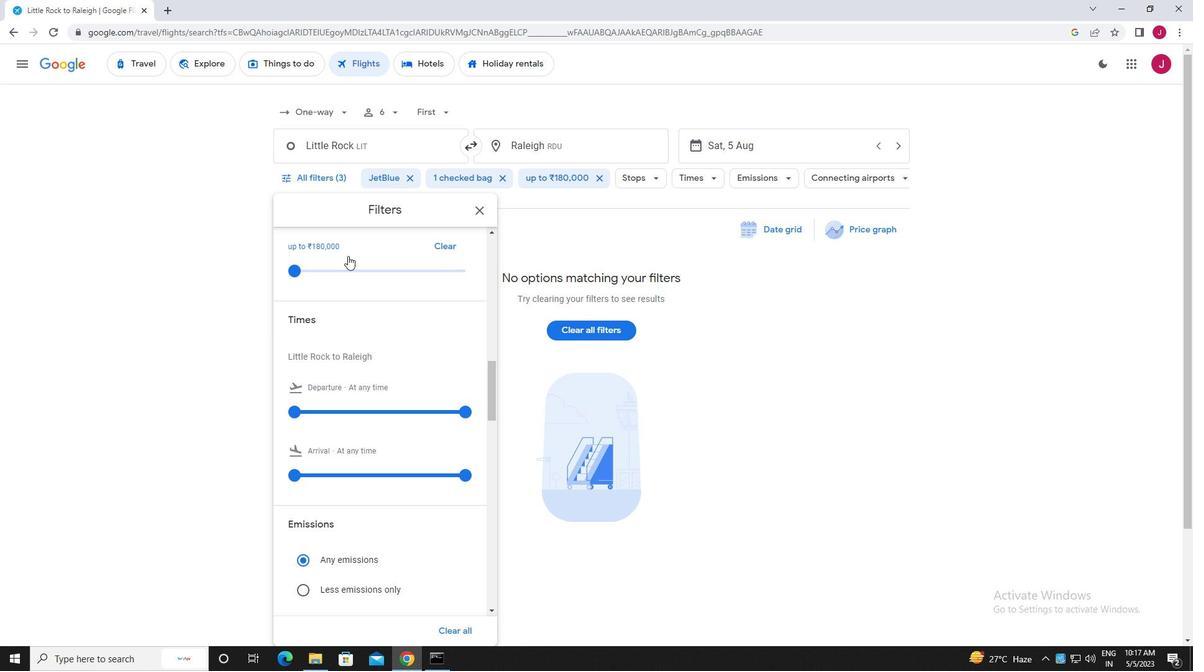 
Action: Mouse scrolled (358, 257) with delta (0, 0)
Screenshot: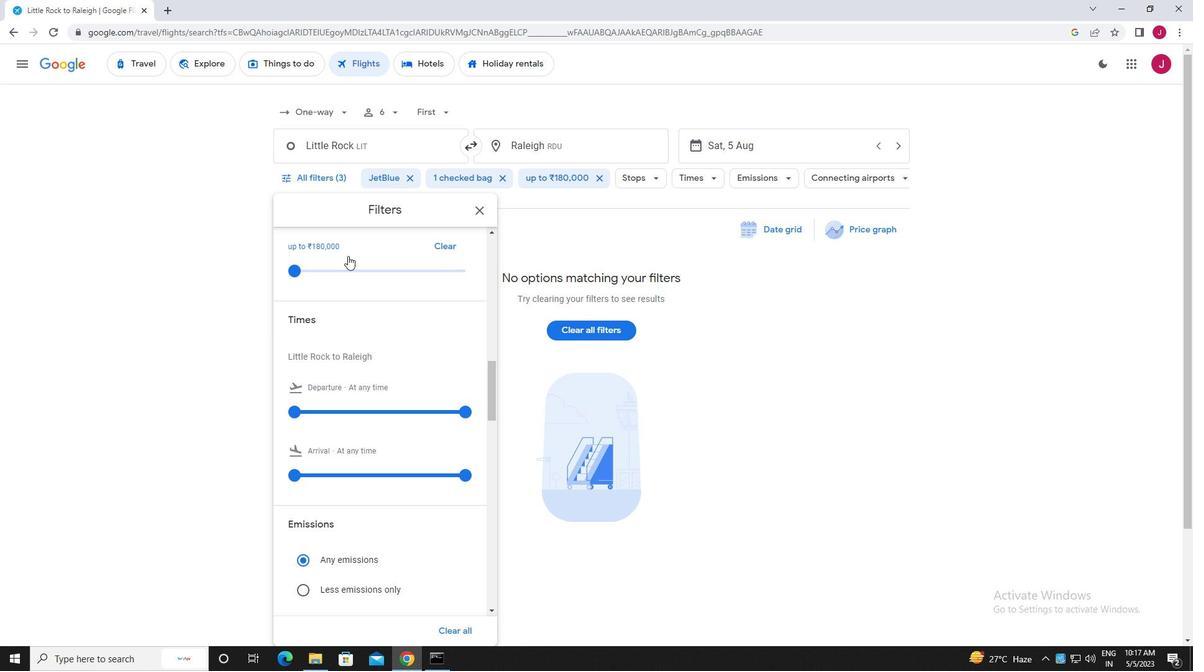 
Action: Mouse moved to (295, 290)
Screenshot: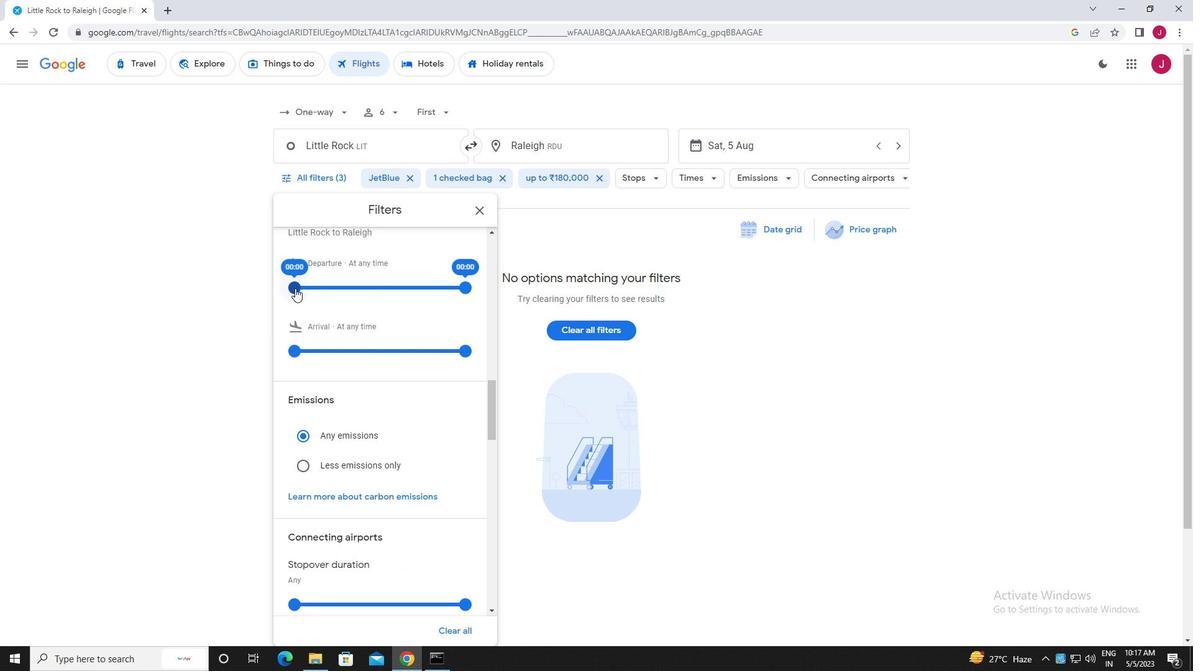 
Action: Mouse pressed left at (295, 290)
Screenshot: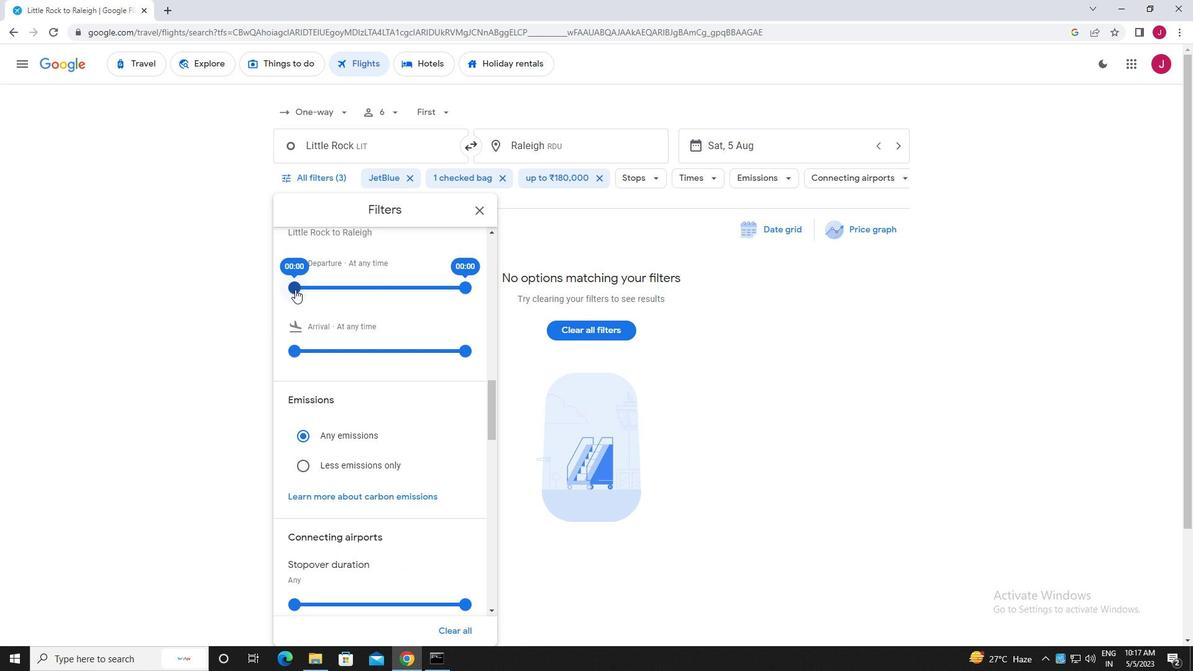 
Action: Mouse moved to (463, 289)
Screenshot: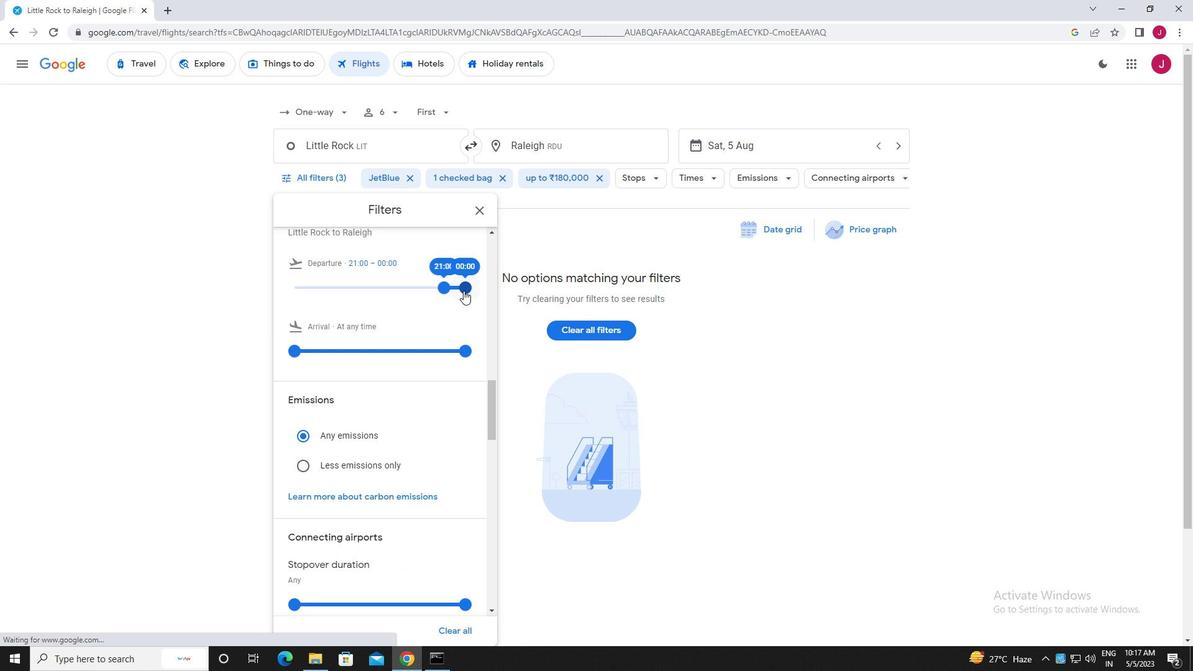 
Action: Mouse pressed left at (463, 289)
Screenshot: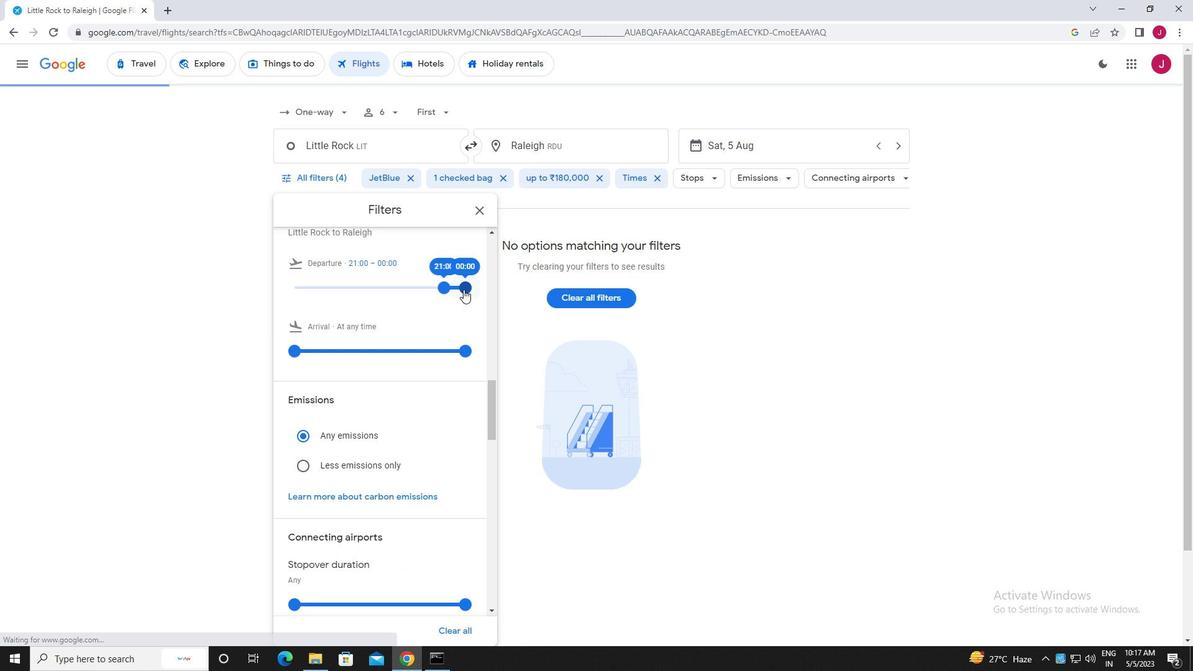 
Action: Mouse moved to (481, 212)
Screenshot: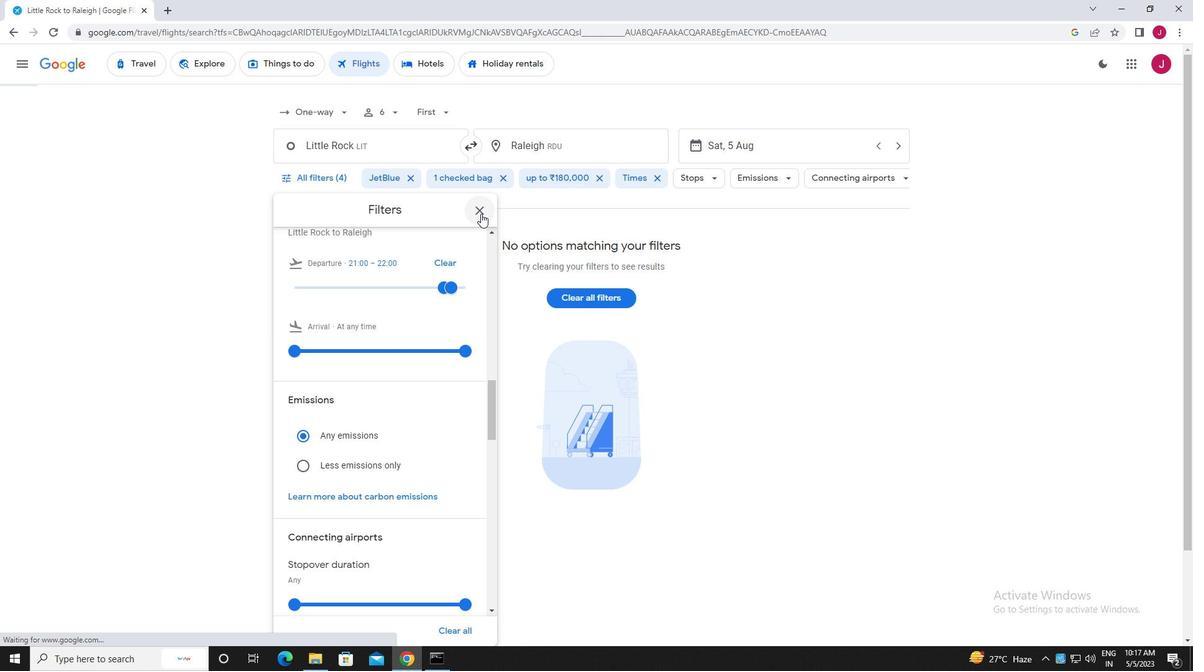 
Action: Mouse pressed left at (481, 212)
Screenshot: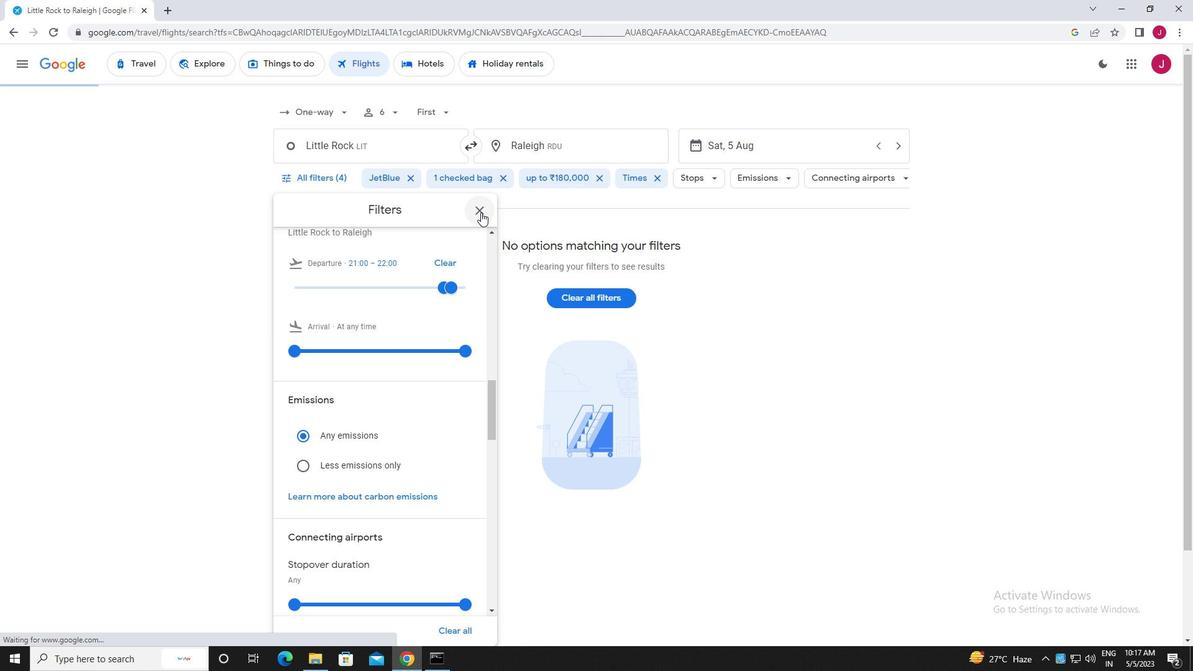
Action: Mouse moved to (481, 212)
Screenshot: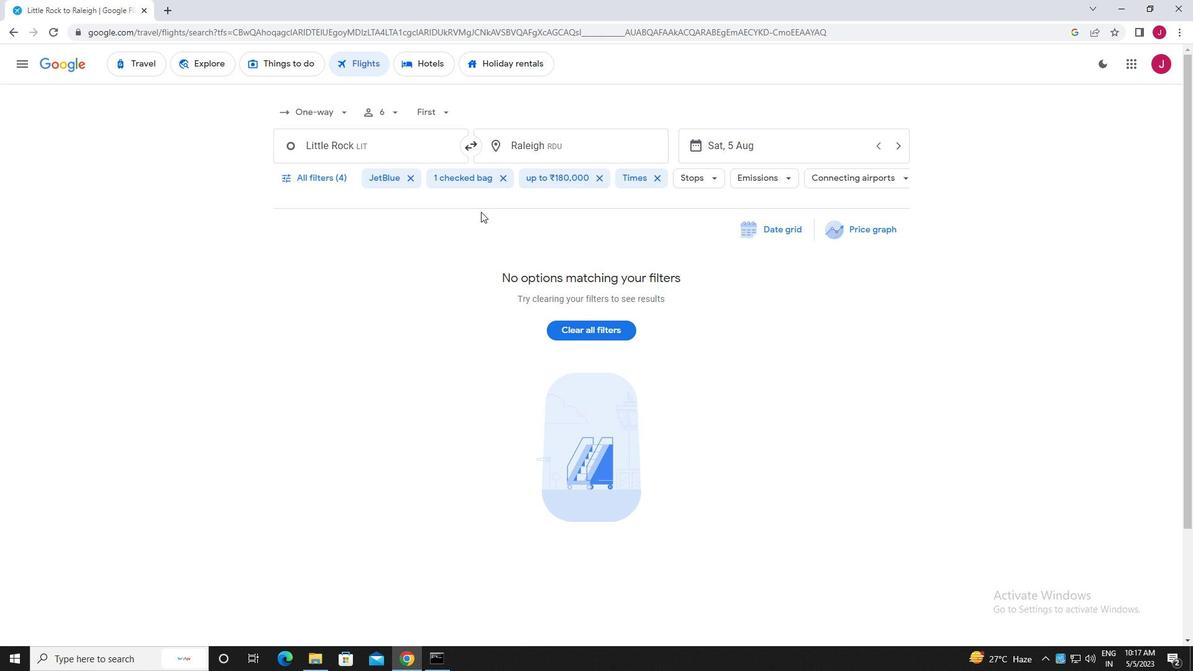 
